 Task: Select and add the product "Cauliflower Green Curry Bowl" to cart from the store "Catering by Summer Shop (Healthy Thai Bowls)".
Action: Mouse pressed left at (50, 76)
Screenshot: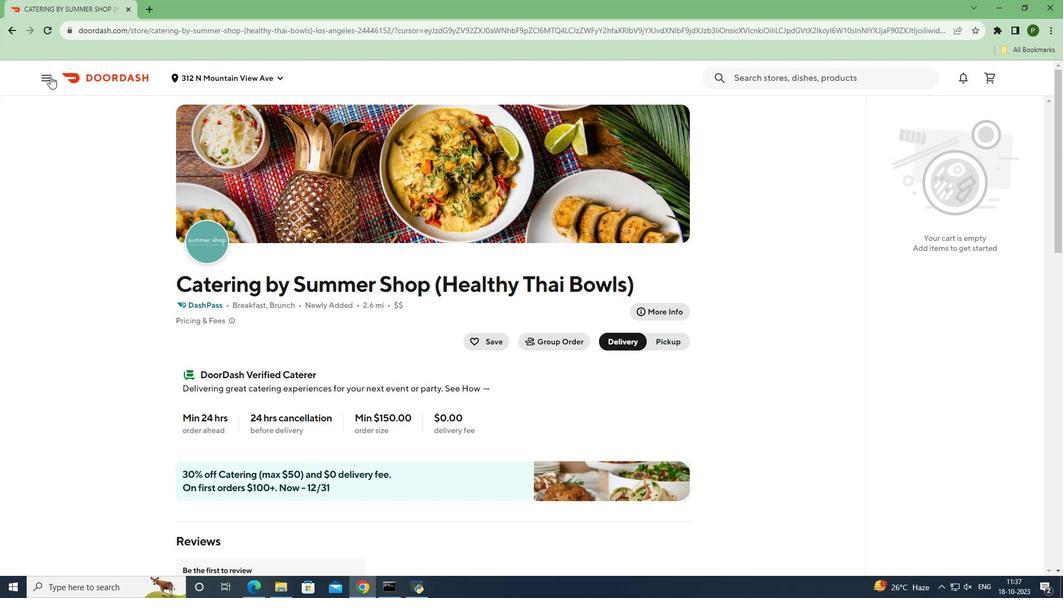 
Action: Mouse moved to (63, 157)
Screenshot: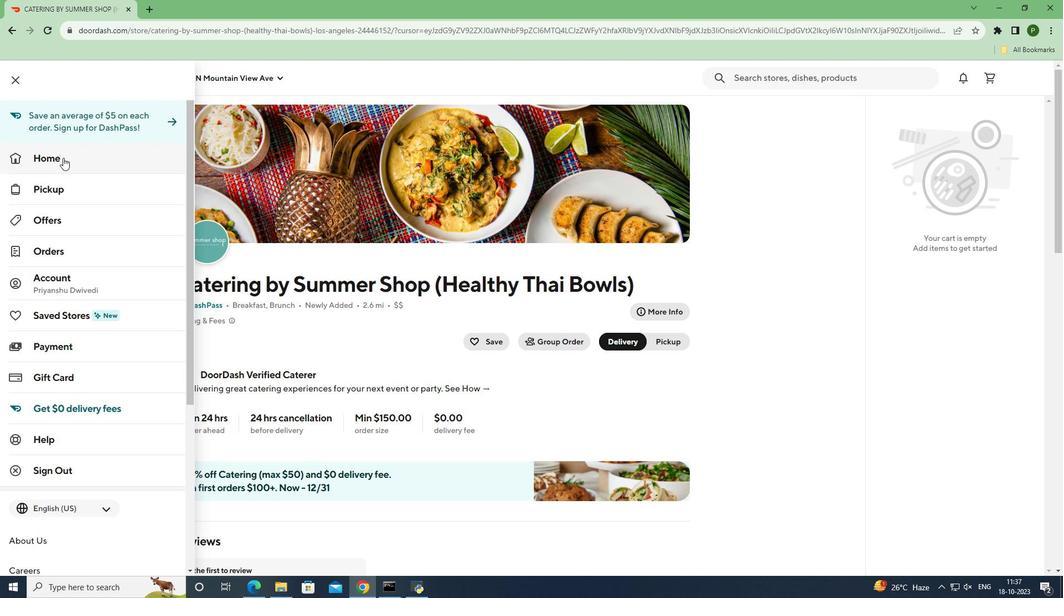 
Action: Mouse pressed left at (63, 157)
Screenshot: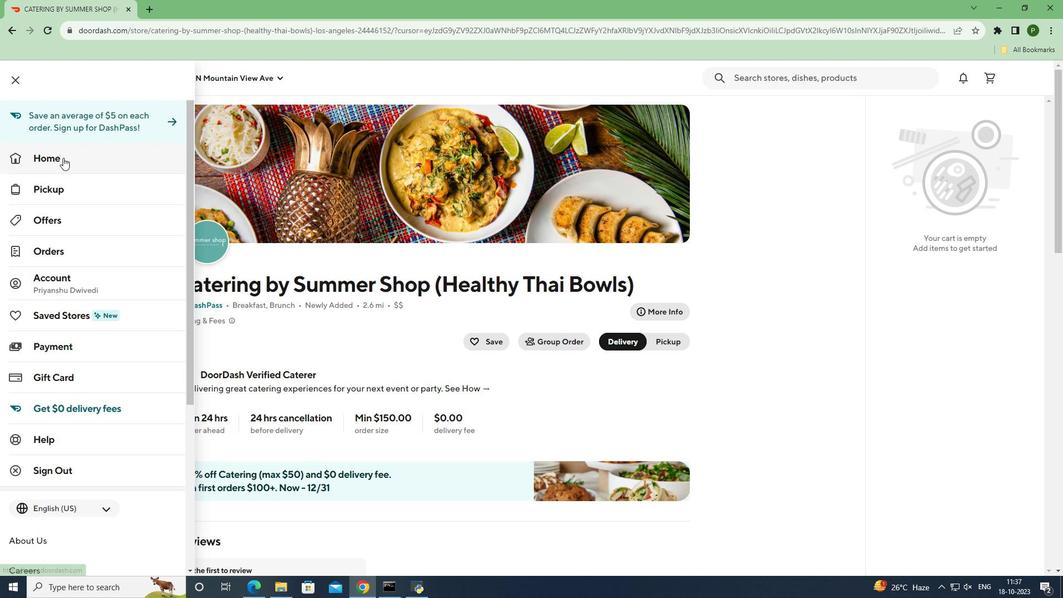 
Action: Mouse moved to (853, 122)
Screenshot: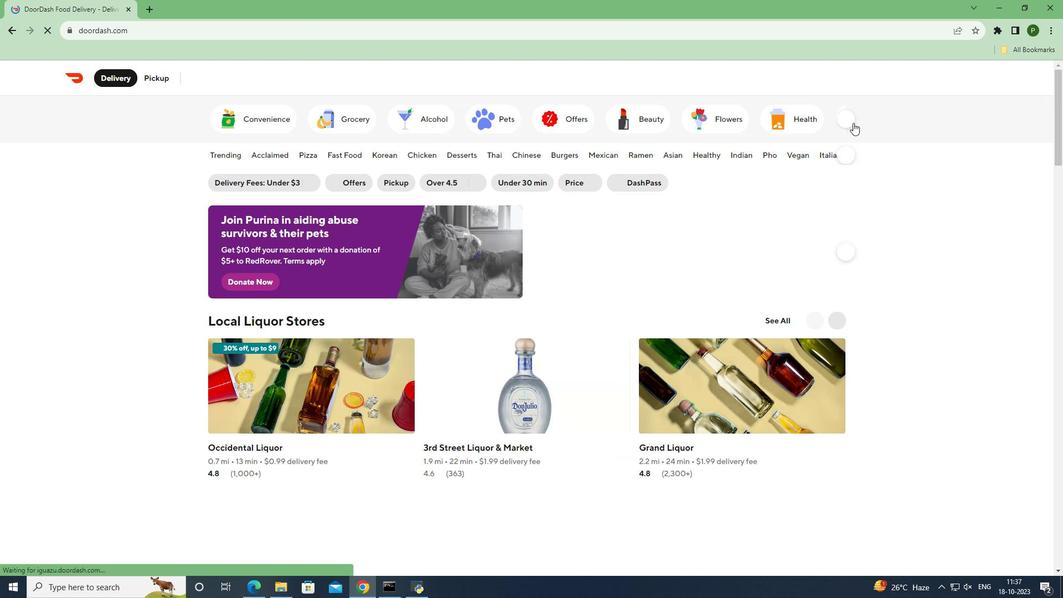 
Action: Mouse pressed left at (853, 122)
Screenshot: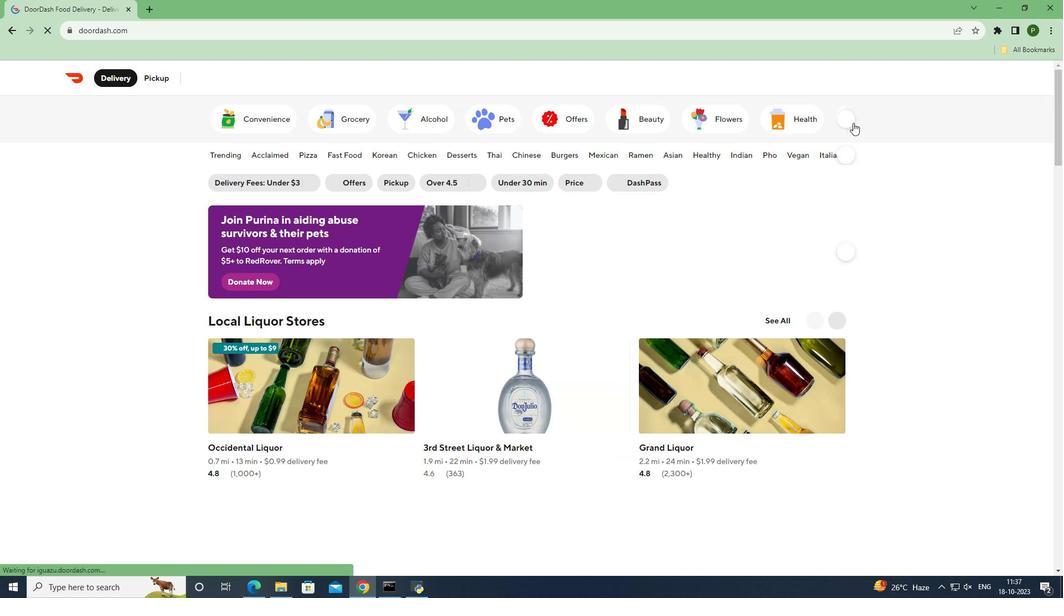 
Action: Mouse moved to (237, 116)
Screenshot: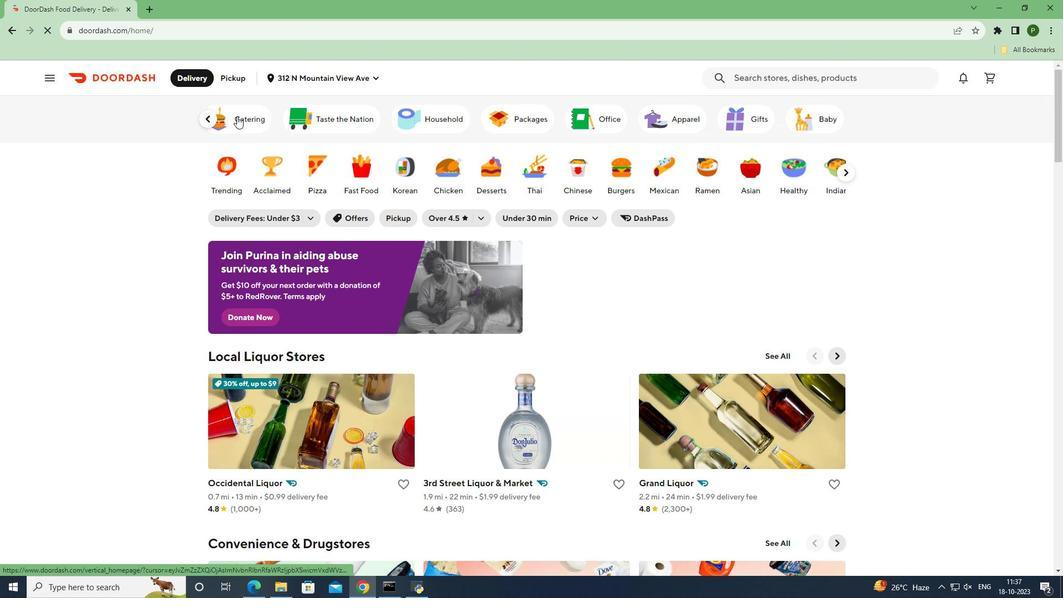 
Action: Mouse pressed left at (237, 116)
Screenshot: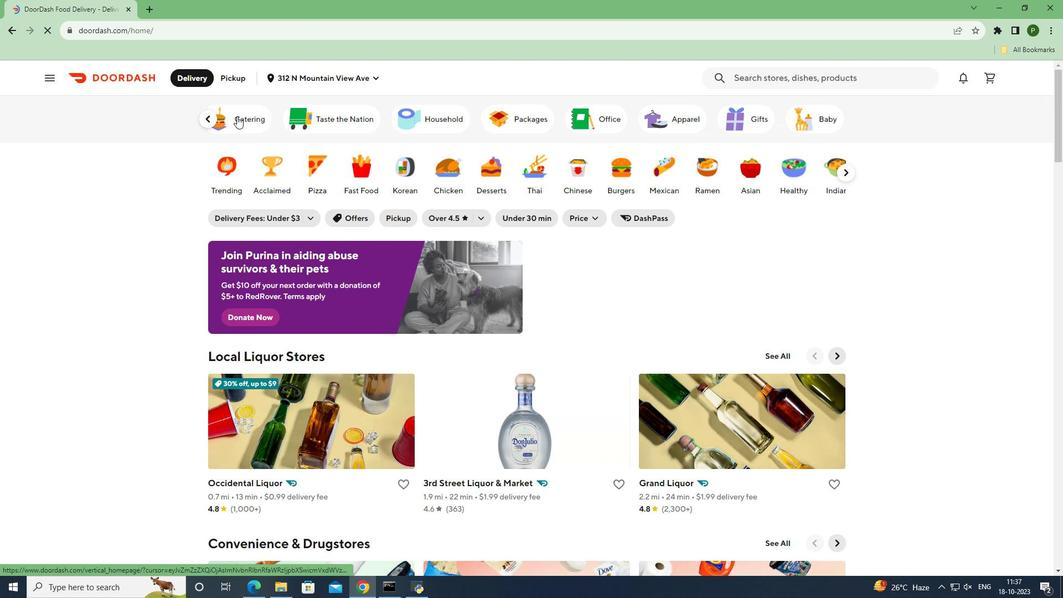 
Action: Mouse moved to (299, 303)
Screenshot: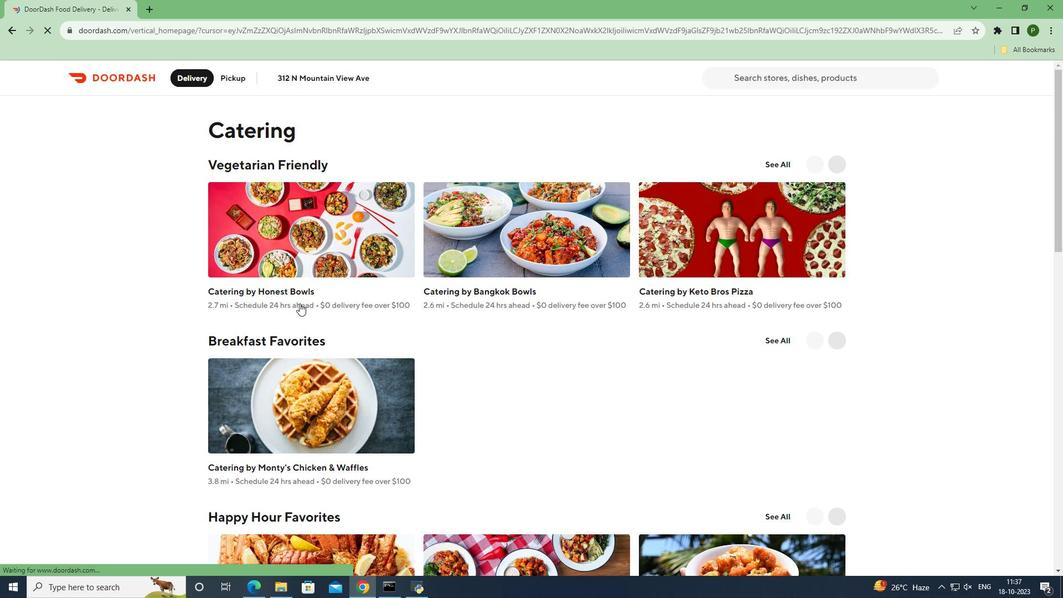 
Action: Mouse scrolled (299, 302) with delta (0, 0)
Screenshot: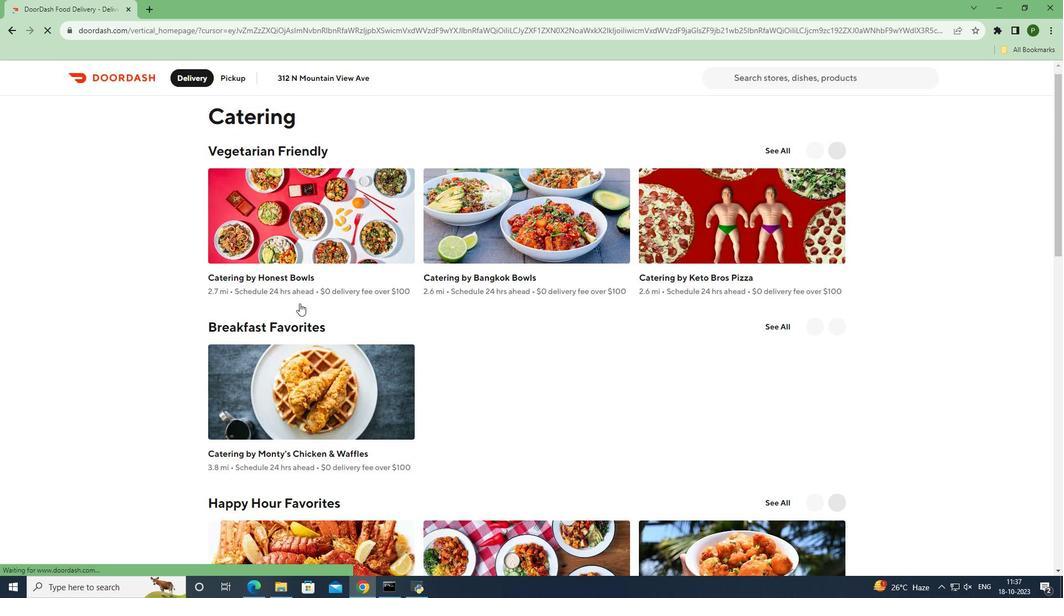 
Action: Mouse scrolled (299, 302) with delta (0, 0)
Screenshot: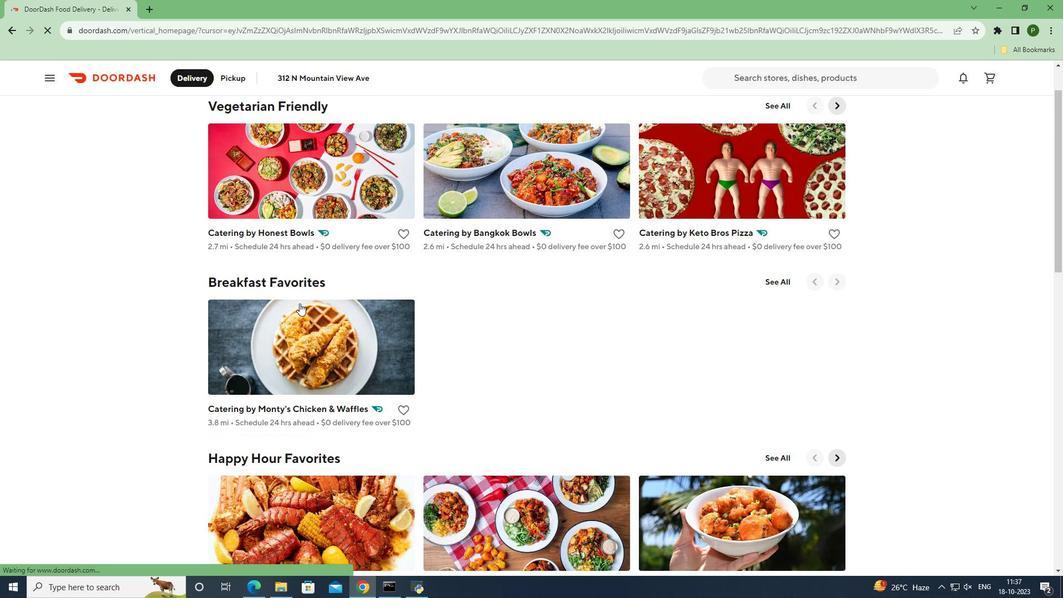 
Action: Mouse scrolled (299, 302) with delta (0, 0)
Screenshot: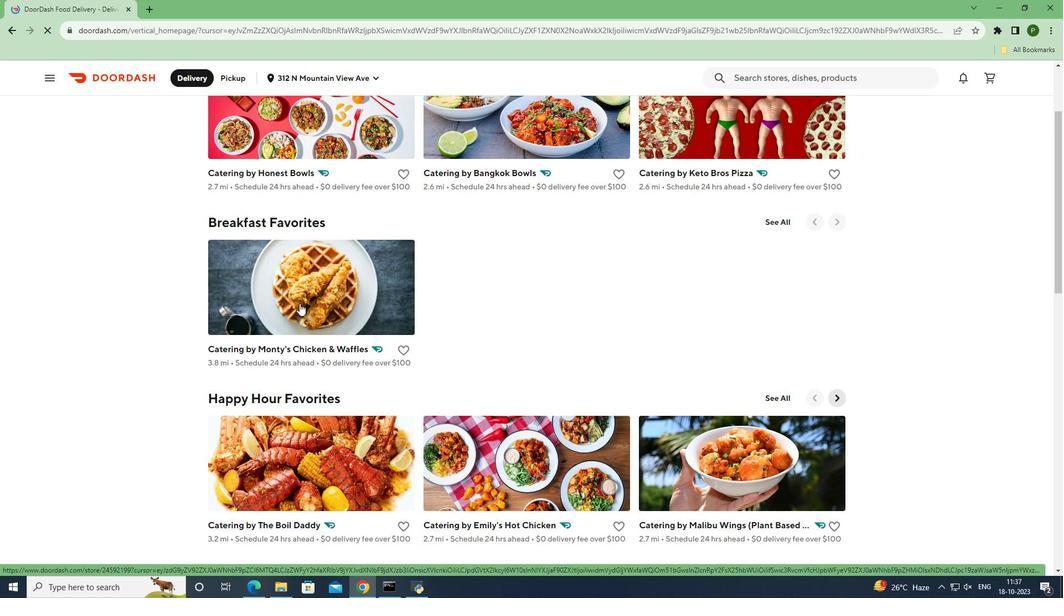 
Action: Mouse scrolled (299, 302) with delta (0, 0)
Screenshot: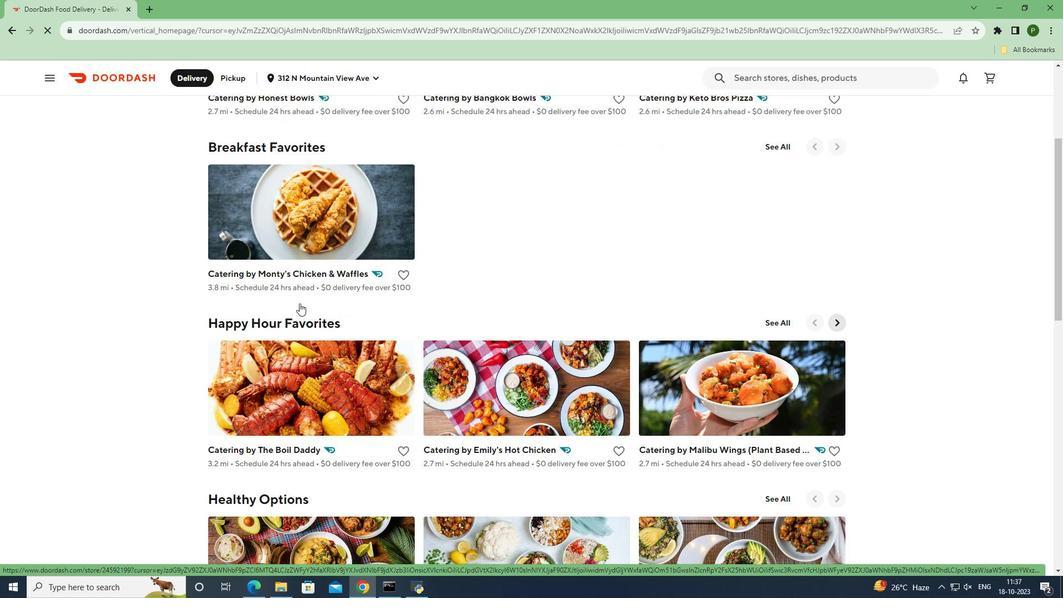 
Action: Mouse scrolled (299, 302) with delta (0, 0)
Screenshot: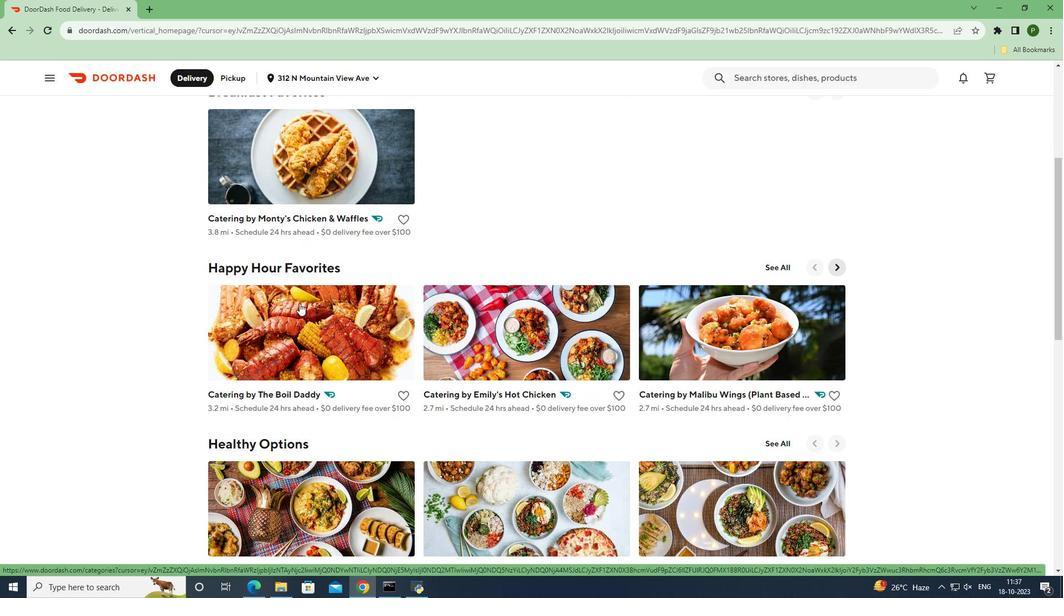 
Action: Mouse scrolled (299, 302) with delta (0, 0)
Screenshot: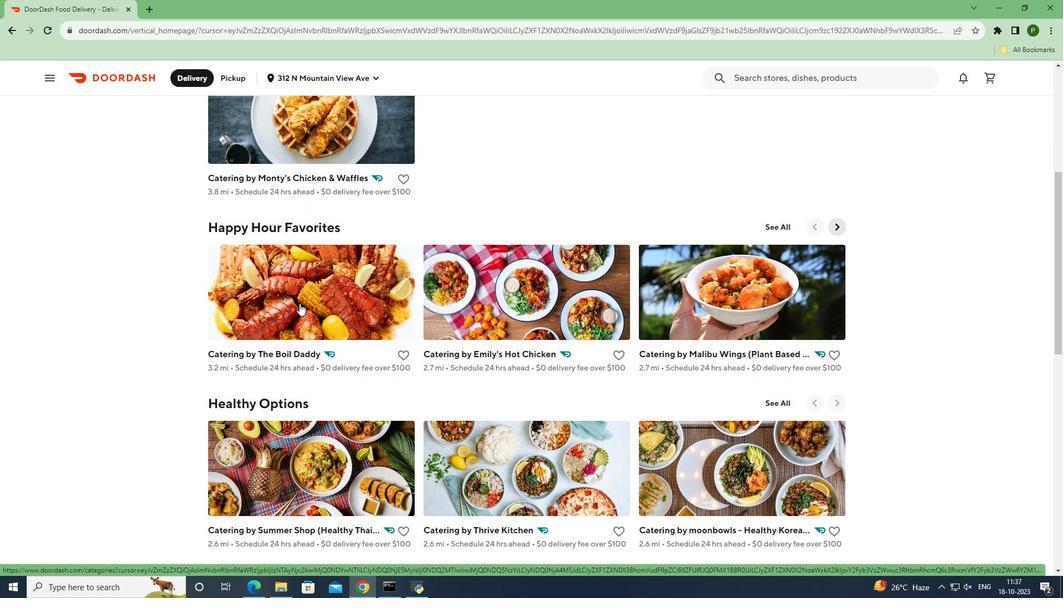 
Action: Mouse scrolled (299, 302) with delta (0, 0)
Screenshot: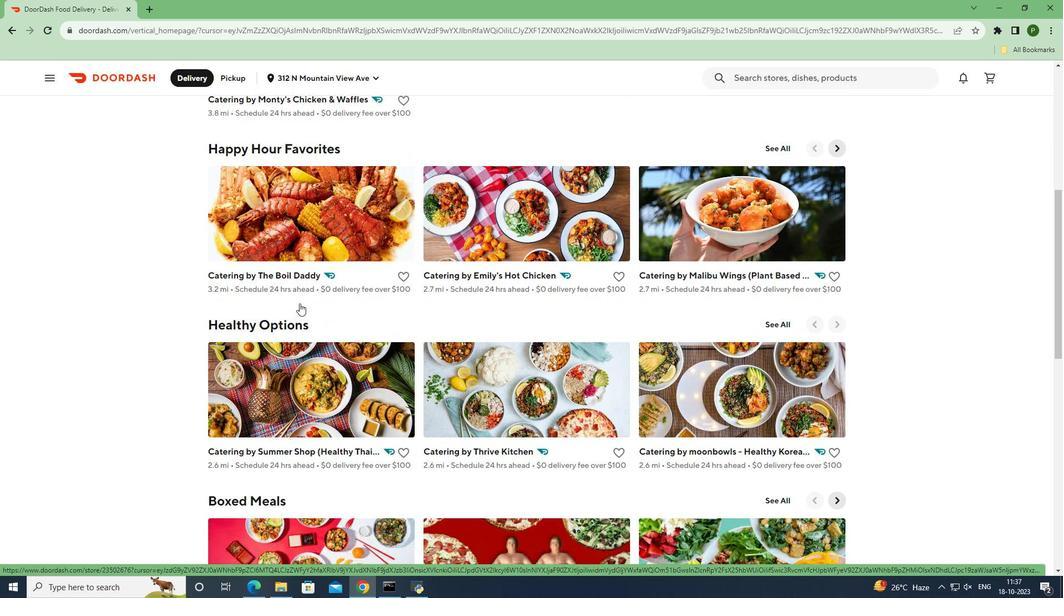
Action: Mouse moved to (294, 344)
Screenshot: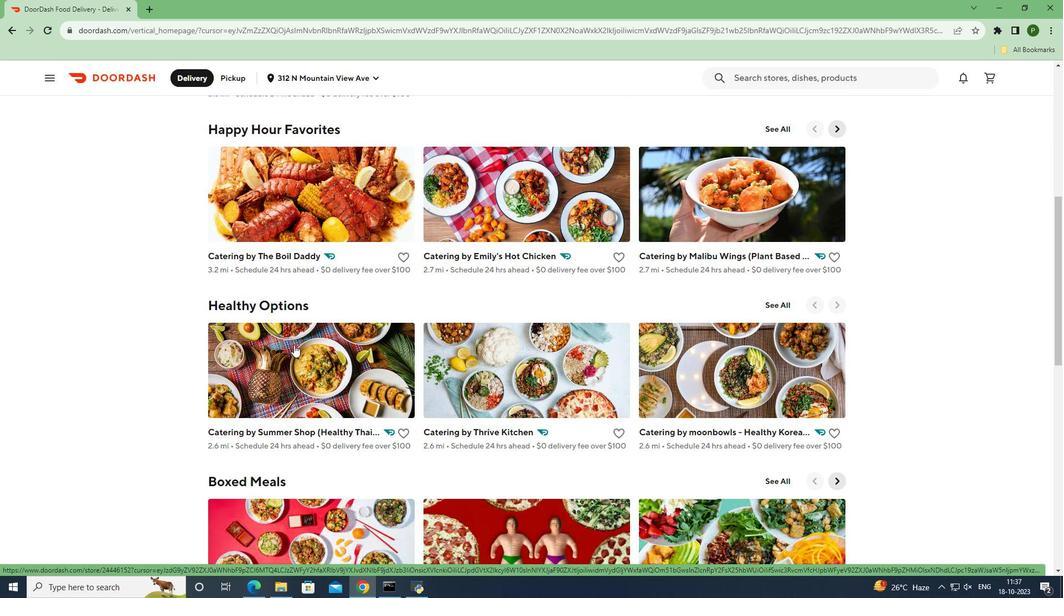 
Action: Mouse pressed left at (294, 344)
Screenshot: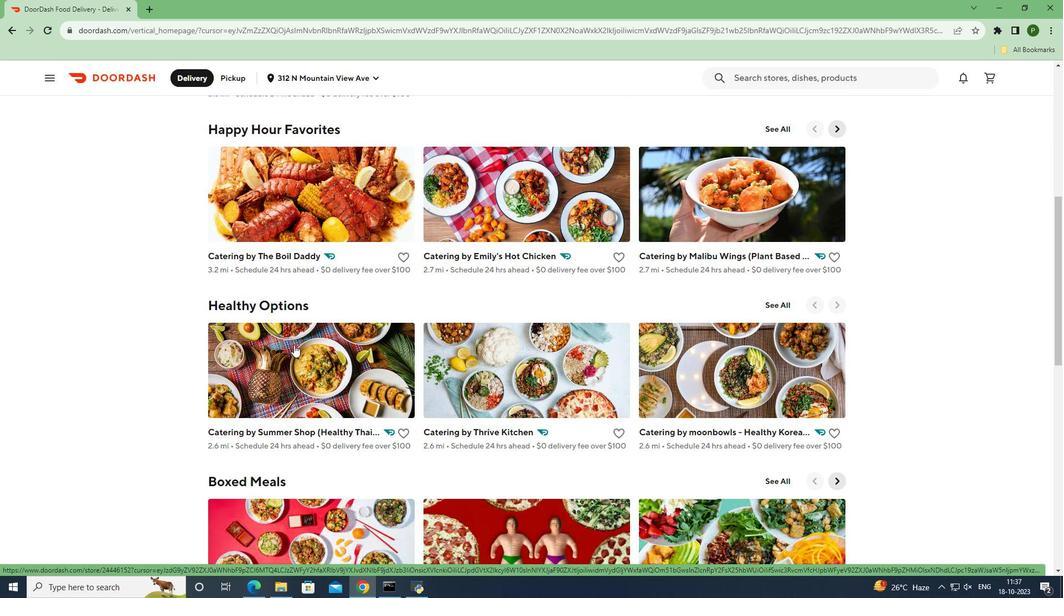 
Action: Mouse moved to (414, 336)
Screenshot: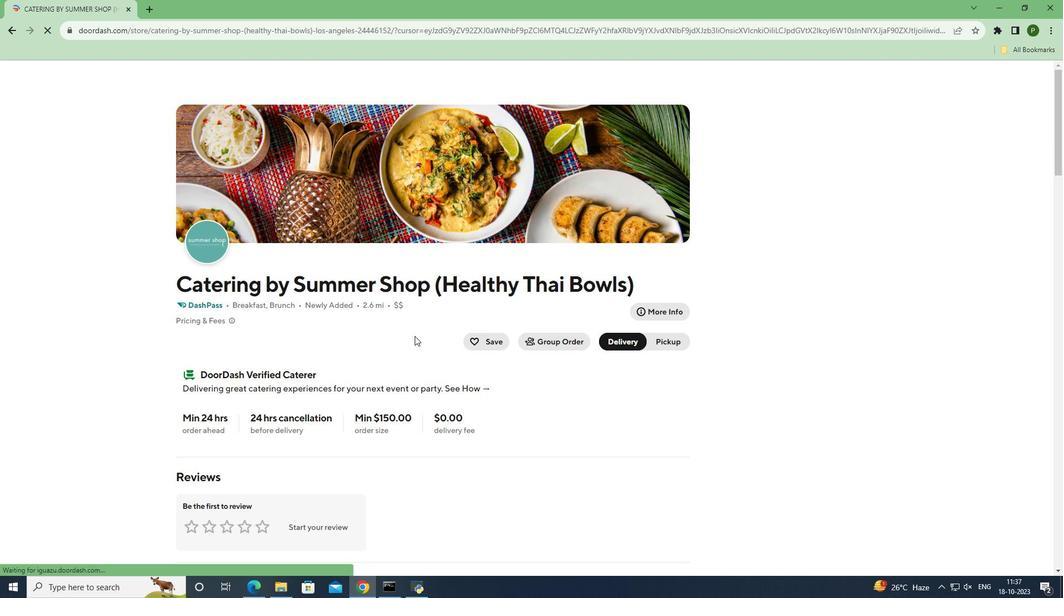 
Action: Mouse scrolled (414, 335) with delta (0, 0)
Screenshot: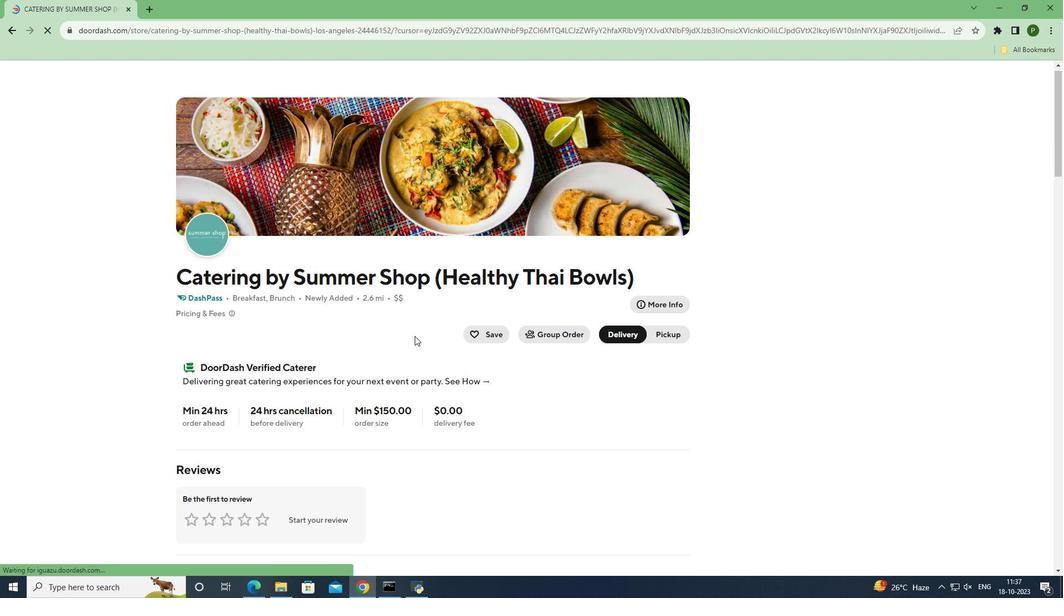 
Action: Mouse scrolled (414, 335) with delta (0, 0)
Screenshot: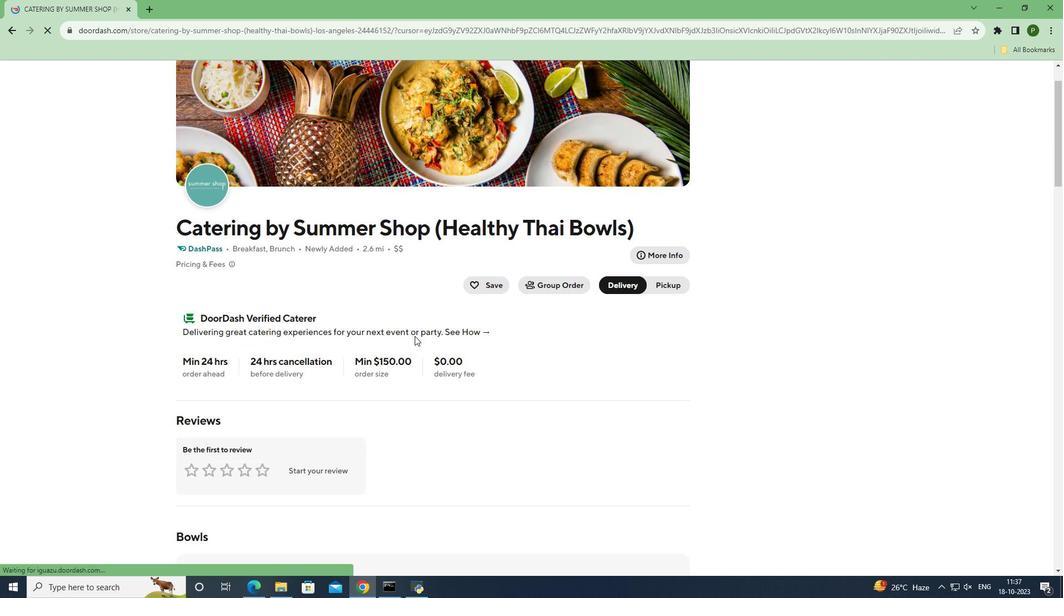 
Action: Mouse scrolled (414, 335) with delta (0, 0)
Screenshot: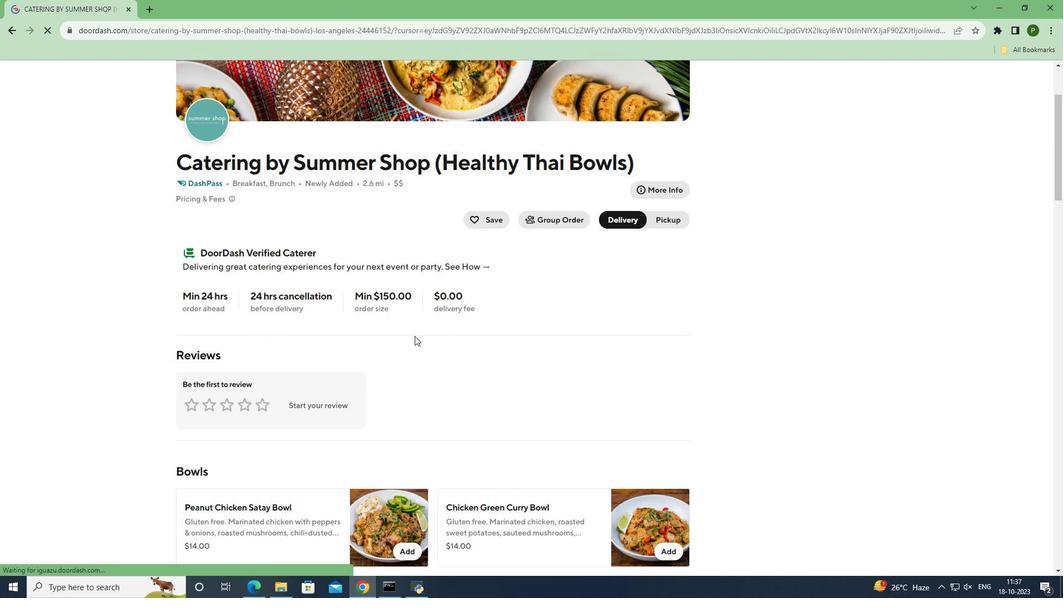 
Action: Mouse scrolled (414, 335) with delta (0, 0)
Screenshot: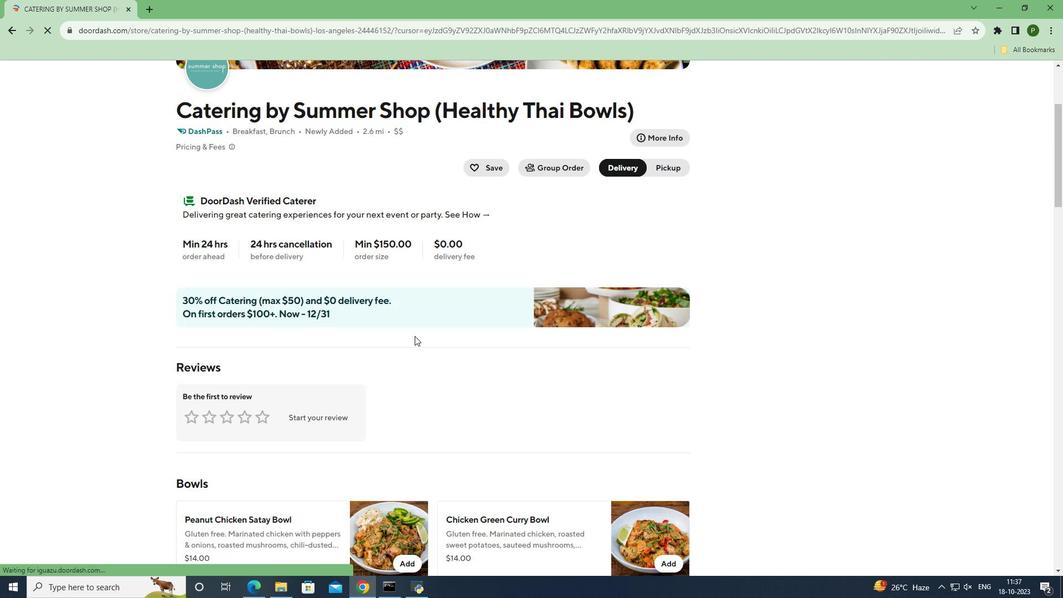 
Action: Mouse moved to (487, 368)
Screenshot: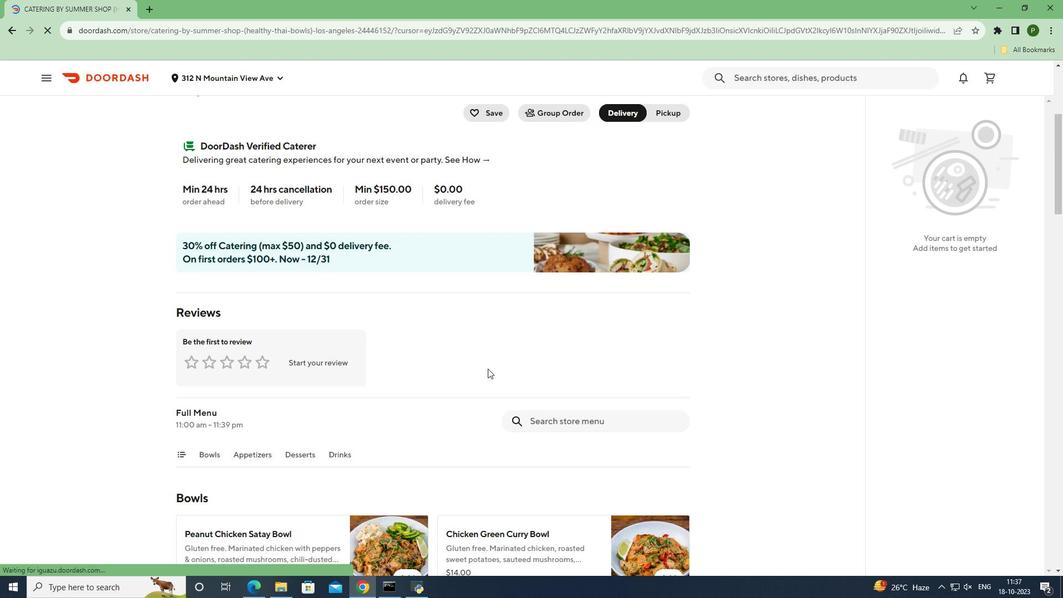 
Action: Mouse scrolled (487, 368) with delta (0, 0)
Screenshot: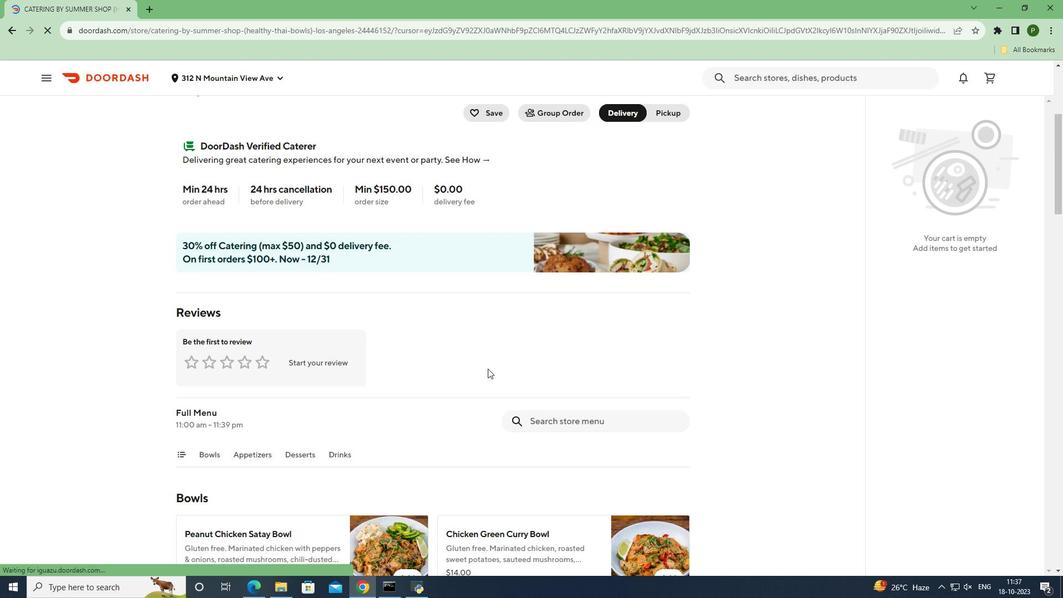 
Action: Mouse scrolled (487, 368) with delta (0, 0)
Screenshot: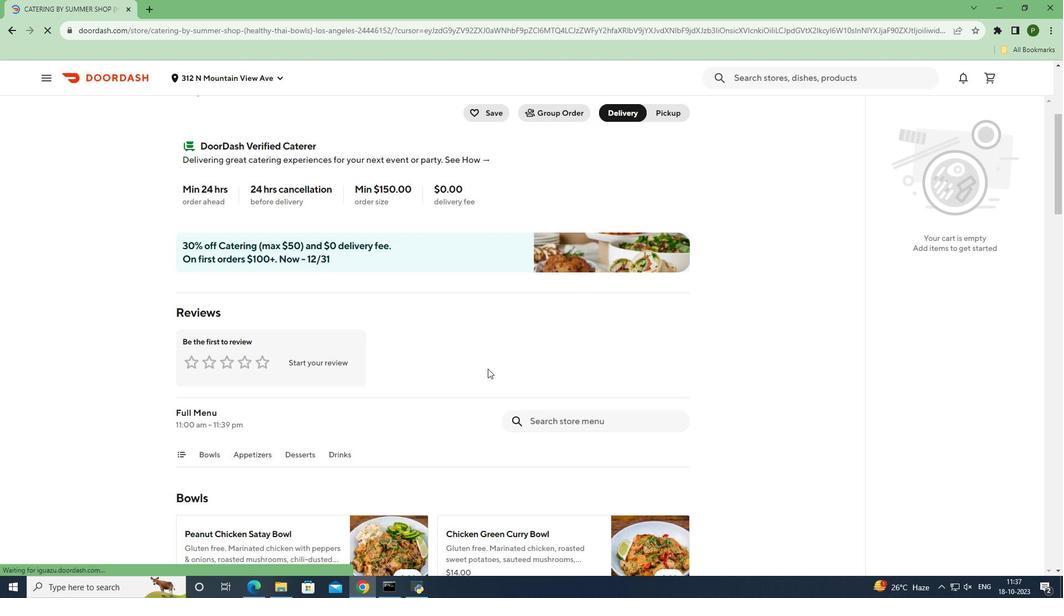 
Action: Mouse moved to (531, 318)
Screenshot: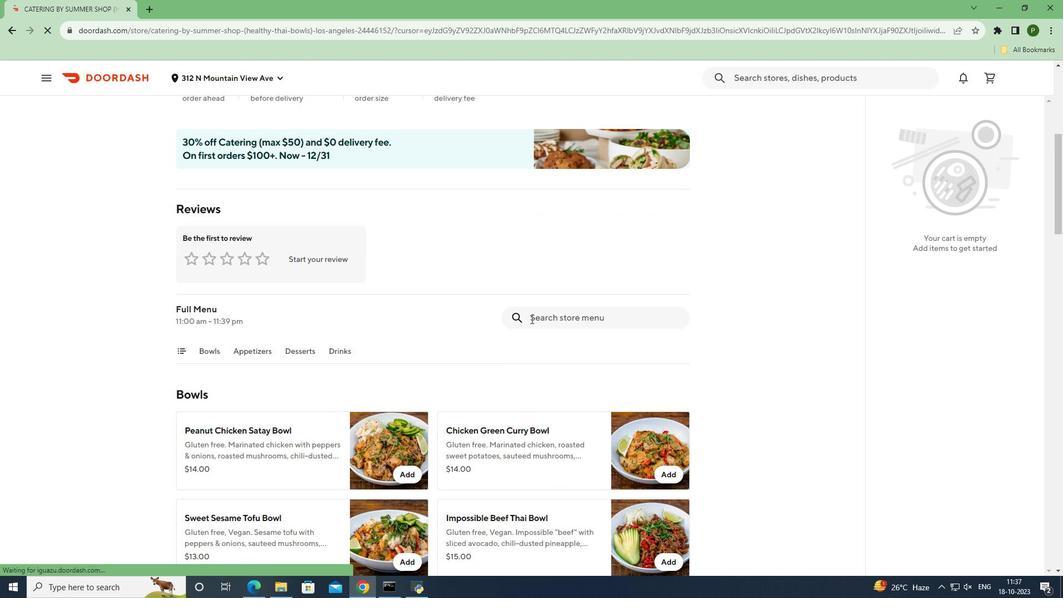 
Action: Mouse pressed left at (531, 318)
Screenshot: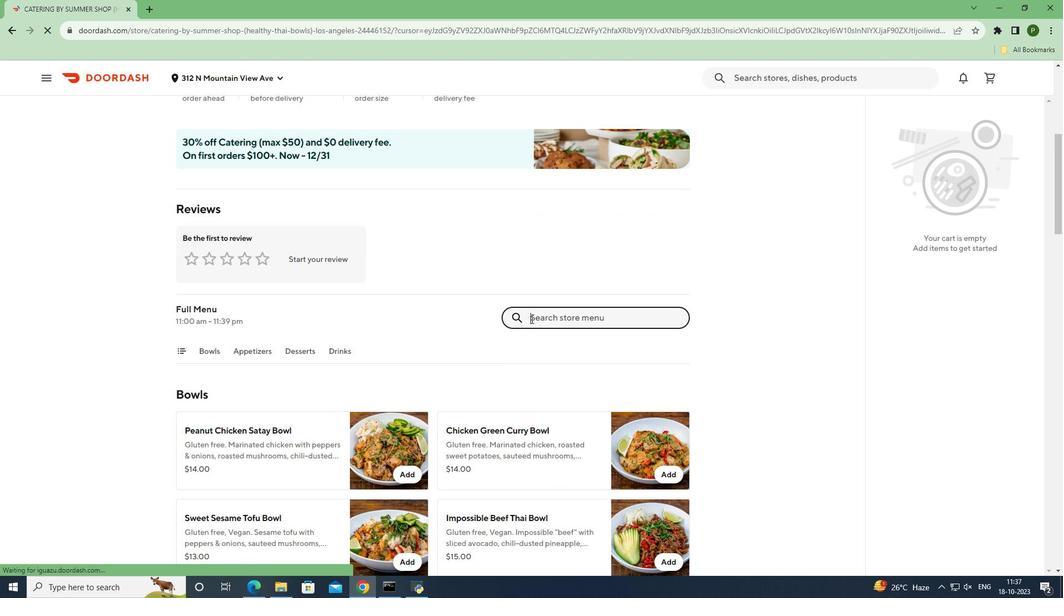 
Action: Key pressed <Key.caps_lock>C<Key.caps_lock>auliflower<Key.space><Key.caps_lock>G<Key.caps_lock>reen<Key.space><Key.caps_lock>C<Key.caps_lock>urry<Key.space><Key.caps_lock>B<Key.caps_lock>owl<Key.enter>
Screenshot: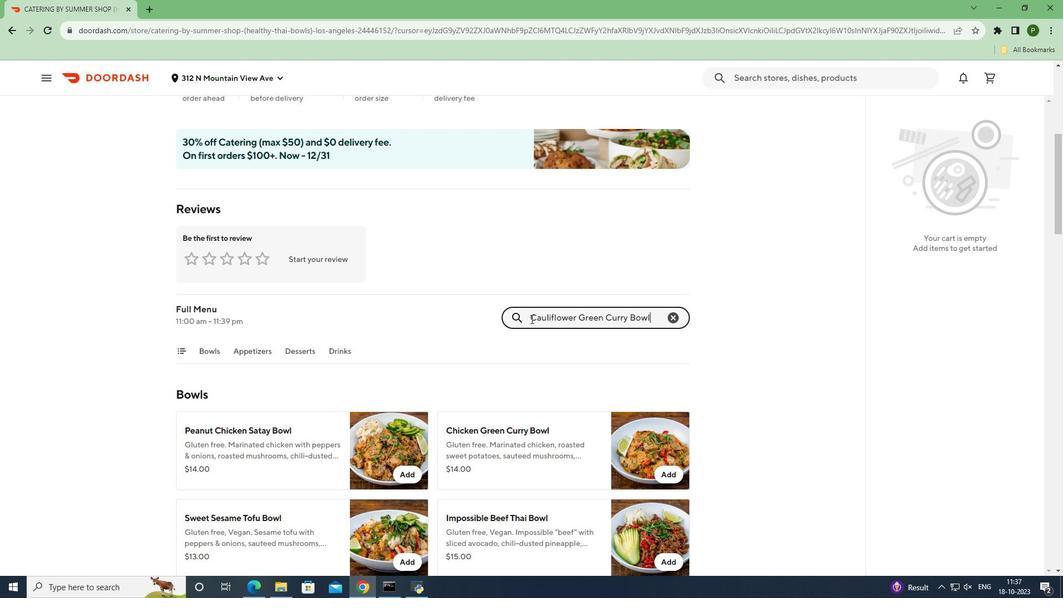 
Action: Mouse moved to (400, 305)
Screenshot: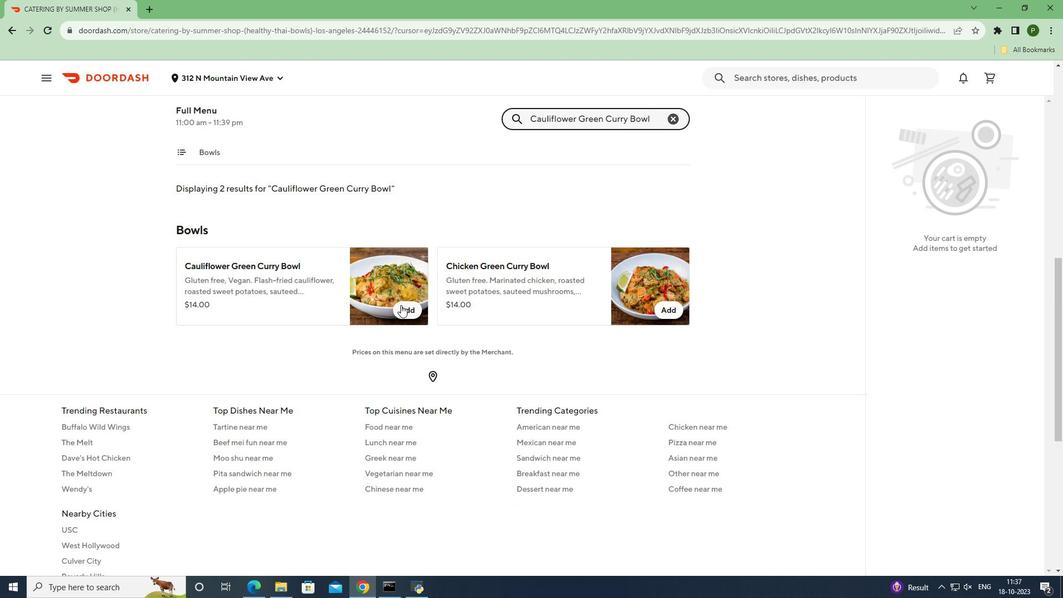 
Action: Mouse pressed left at (400, 305)
Screenshot: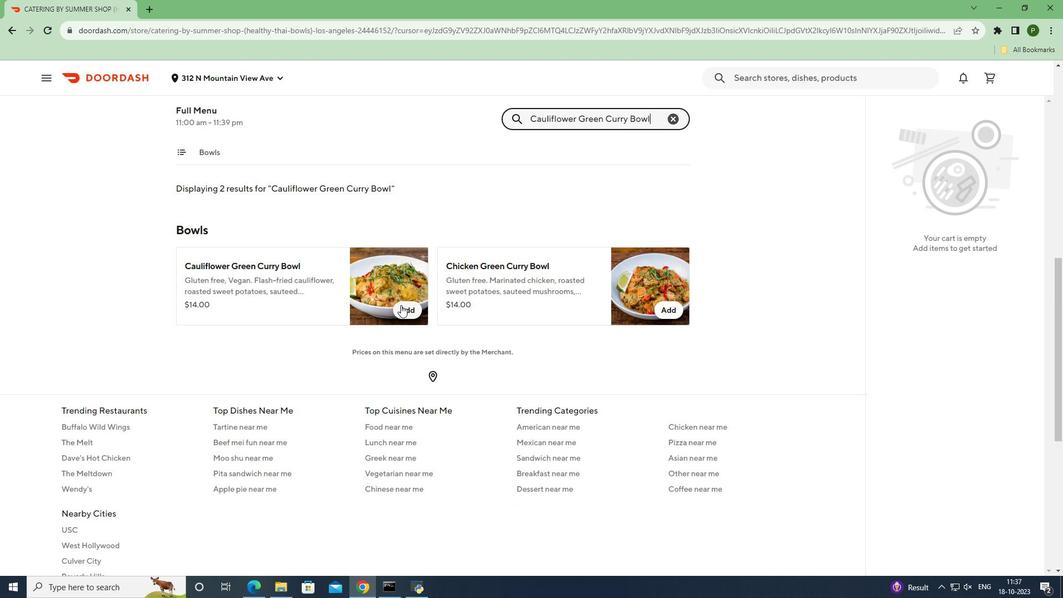 
Action: Mouse moved to (465, 390)
Screenshot: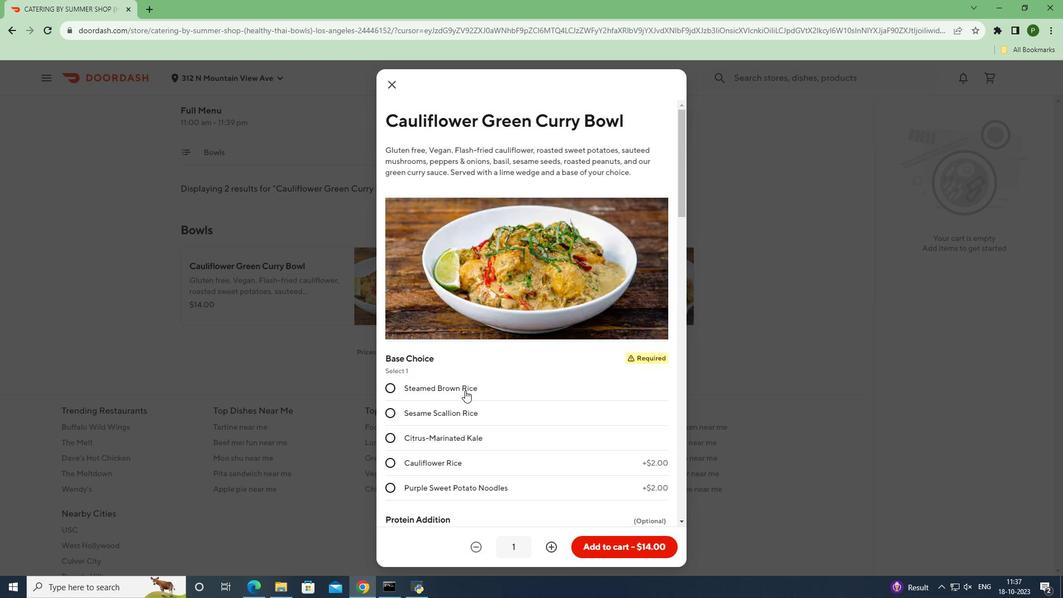 
Action: Mouse pressed left at (465, 390)
Screenshot: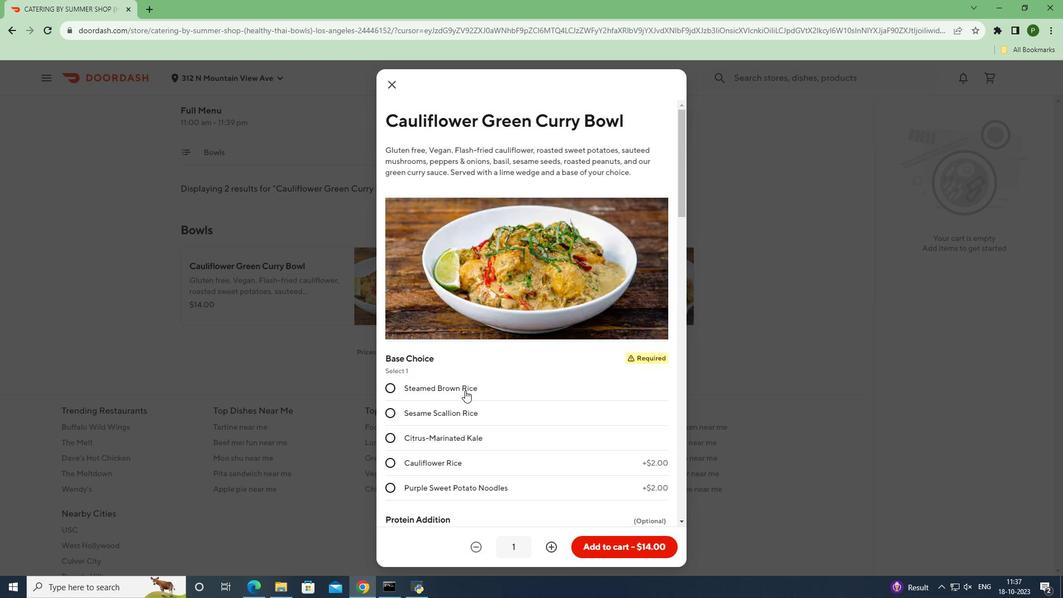 
Action: Mouse scrolled (465, 389) with delta (0, 0)
Screenshot: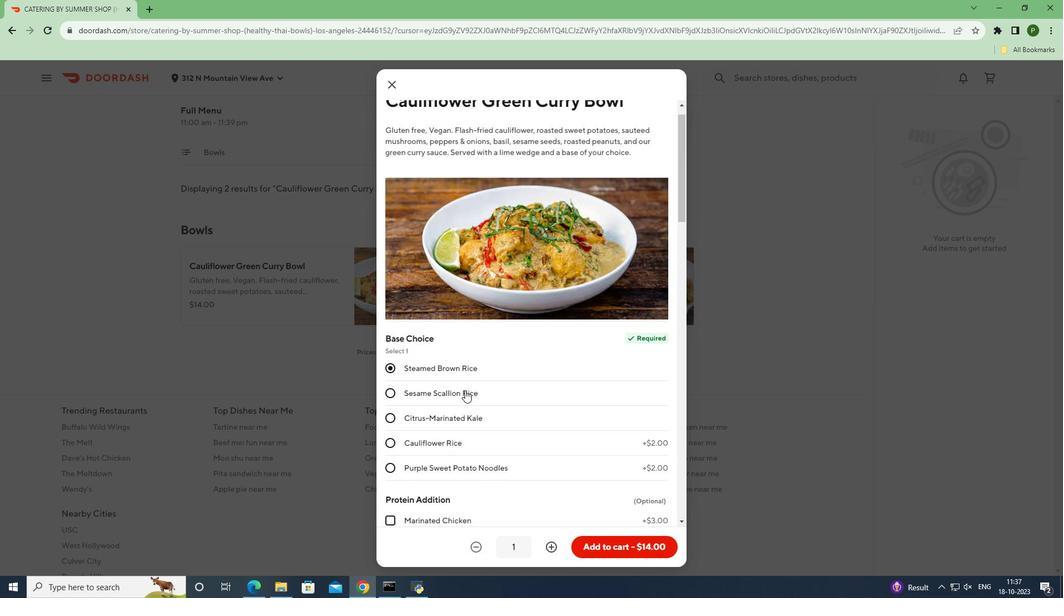 
Action: Mouse scrolled (465, 389) with delta (0, 0)
Screenshot: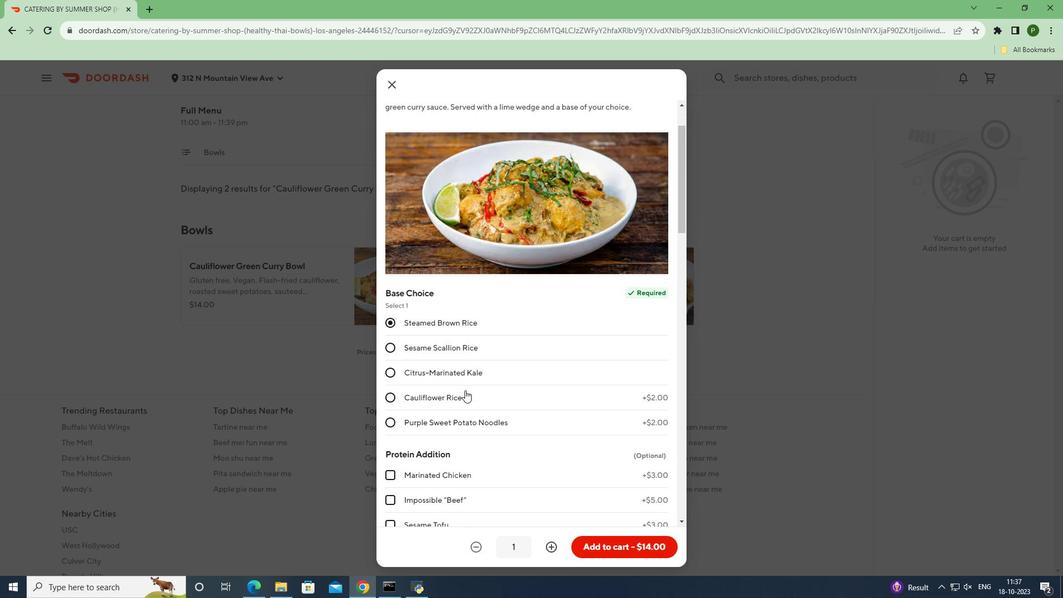 
Action: Mouse scrolled (465, 389) with delta (0, 0)
Screenshot: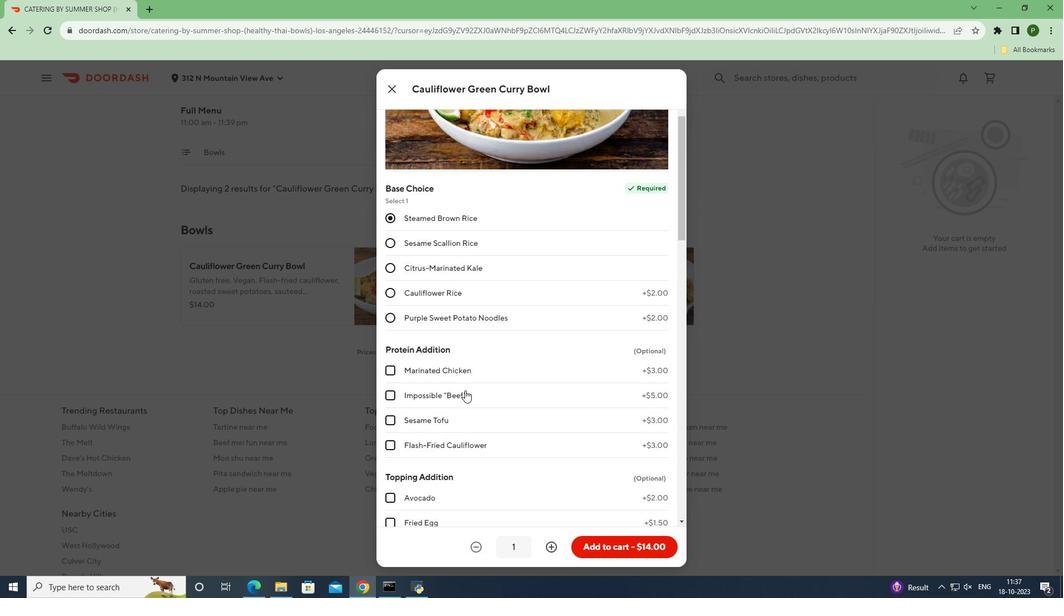 
Action: Mouse scrolled (465, 389) with delta (0, 0)
Screenshot: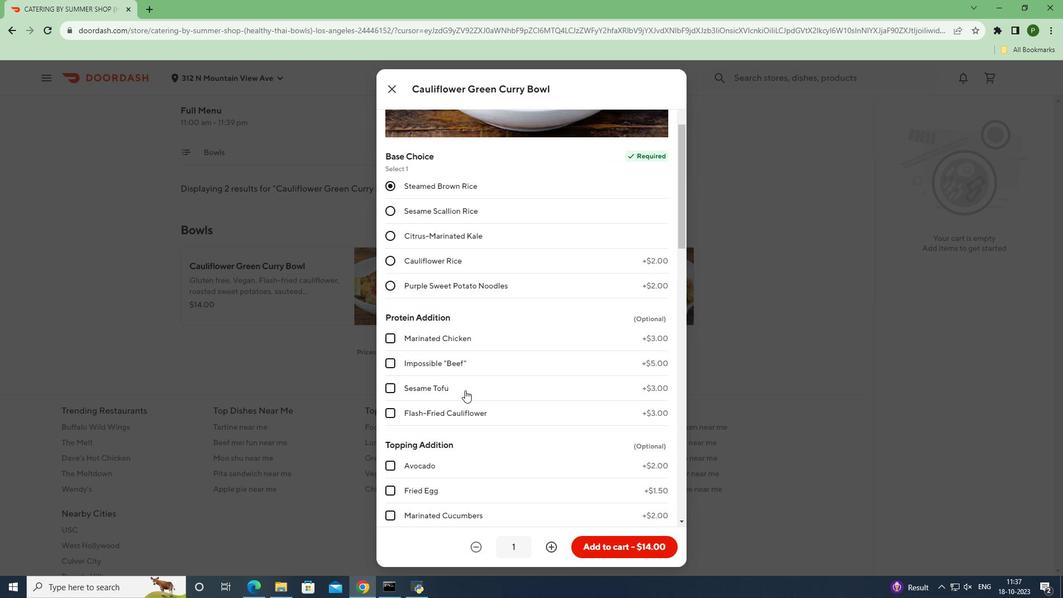 
Action: Mouse scrolled (465, 389) with delta (0, 0)
Screenshot: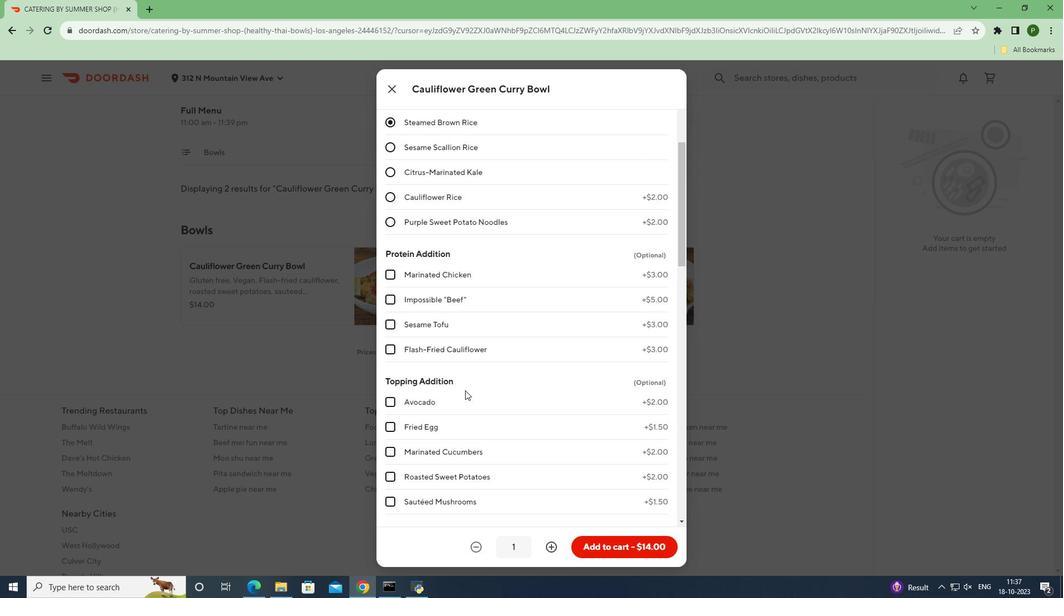 
Action: Mouse scrolled (465, 389) with delta (0, 0)
Screenshot: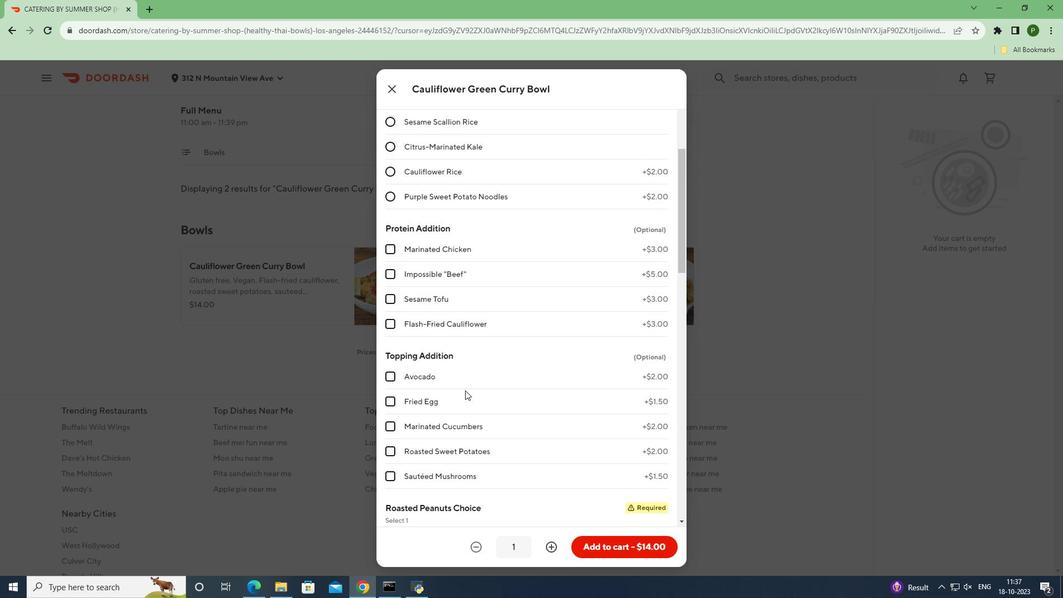 
Action: Mouse scrolled (465, 389) with delta (0, 0)
Screenshot: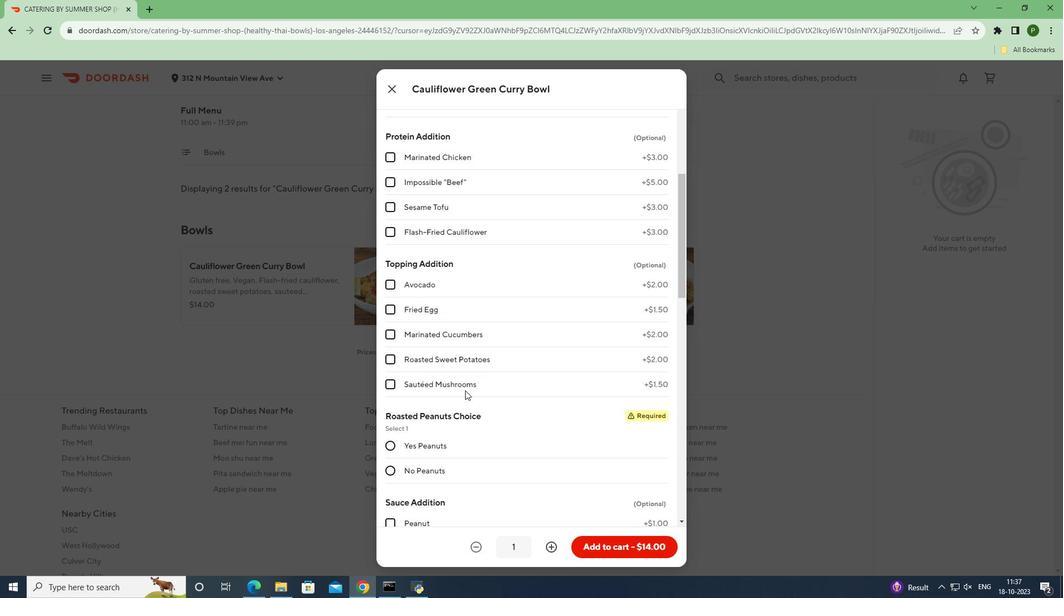 
Action: Mouse moved to (456, 409)
Screenshot: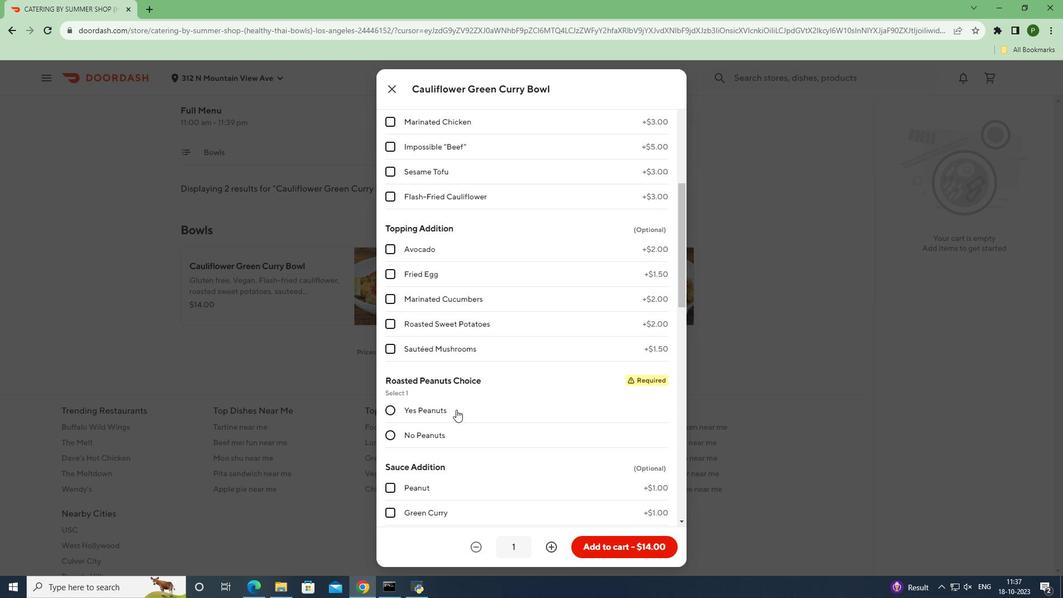 
Action: Mouse pressed left at (456, 409)
Screenshot: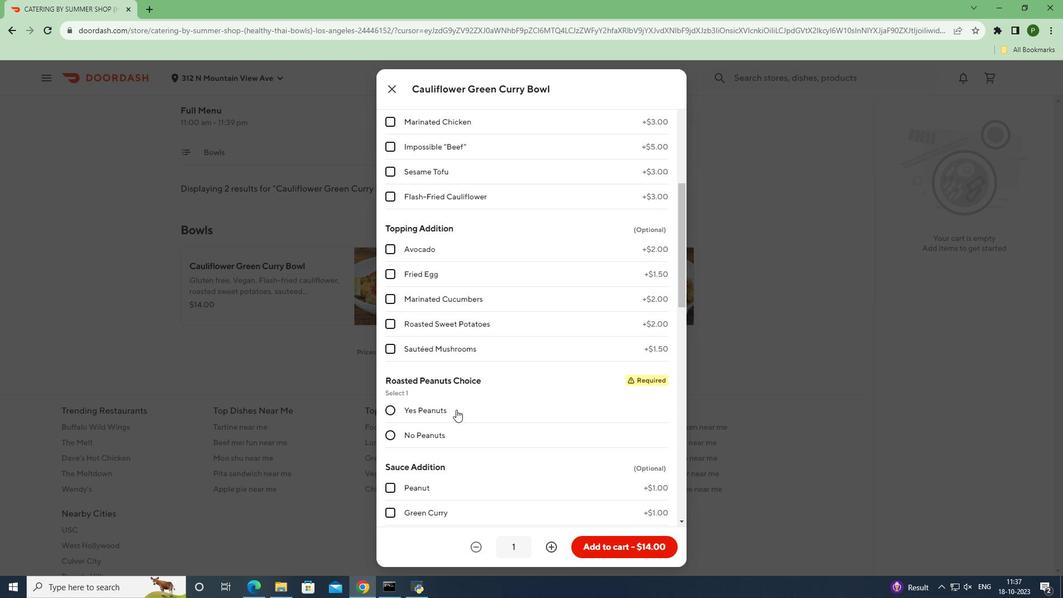 
Action: Mouse scrolled (456, 409) with delta (0, 0)
Screenshot: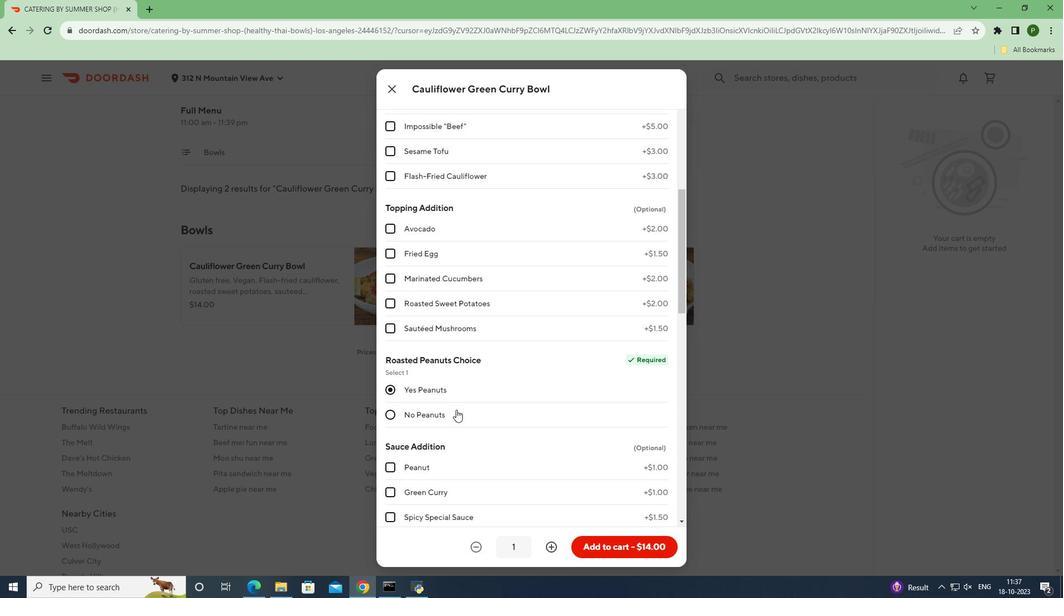 
Action: Mouse scrolled (456, 409) with delta (0, 0)
Screenshot: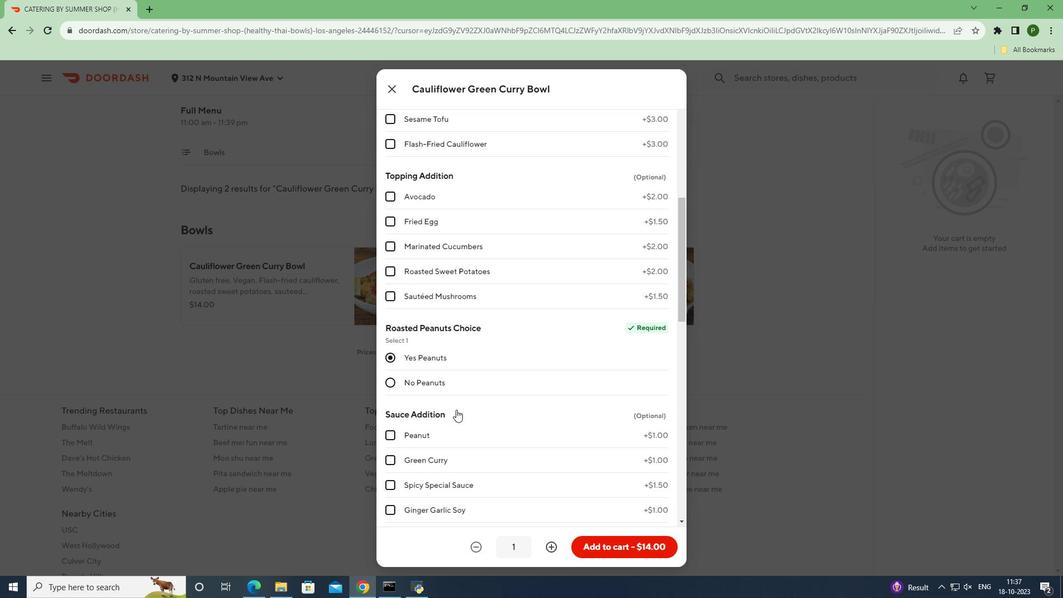 
Action: Mouse scrolled (456, 409) with delta (0, 0)
Screenshot: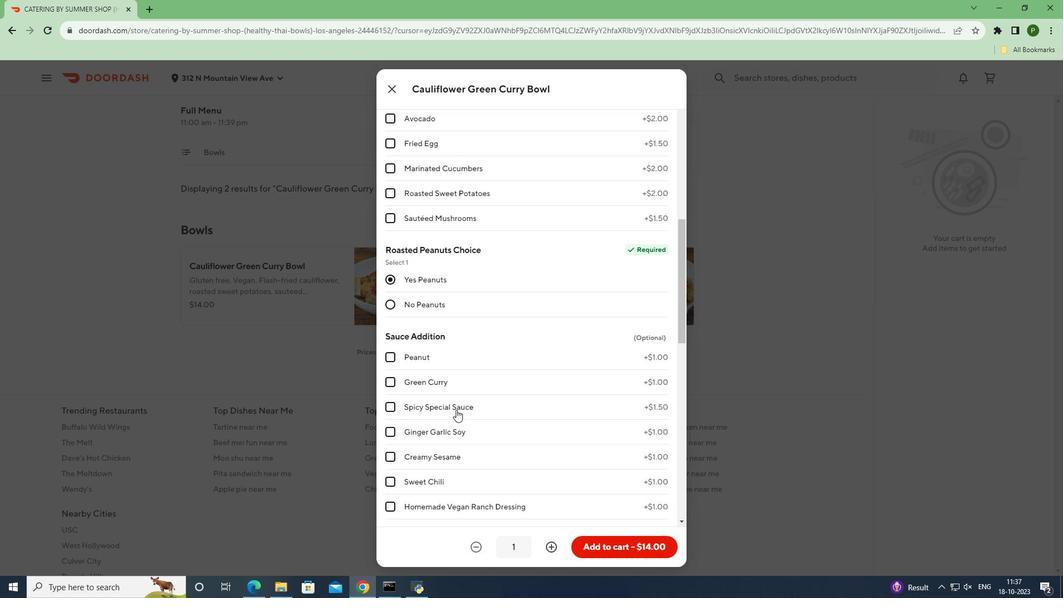 
Action: Mouse scrolled (456, 409) with delta (0, 0)
Screenshot: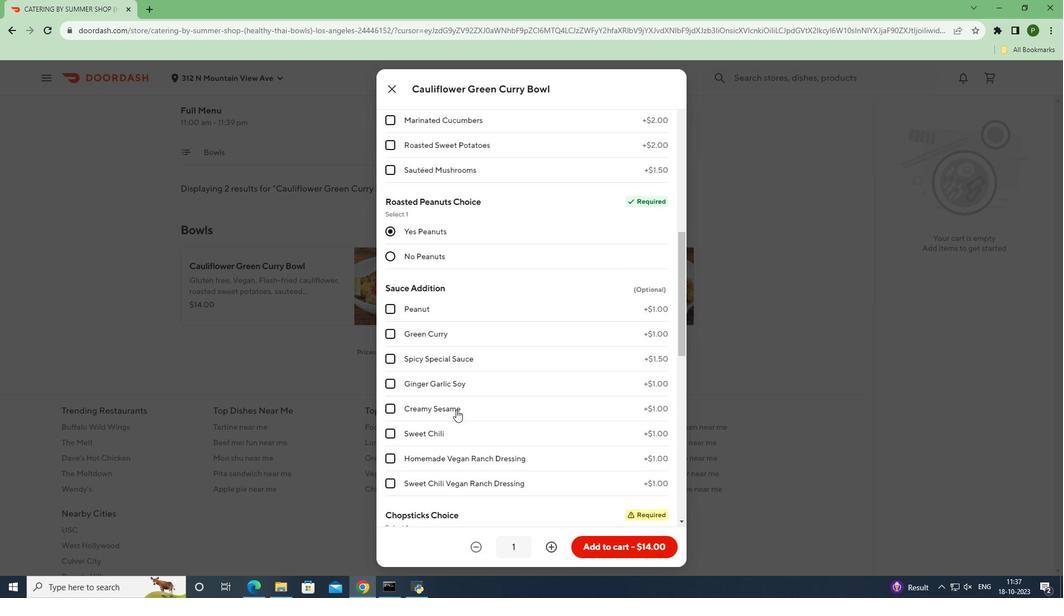 
Action: Mouse scrolled (456, 409) with delta (0, 0)
Screenshot: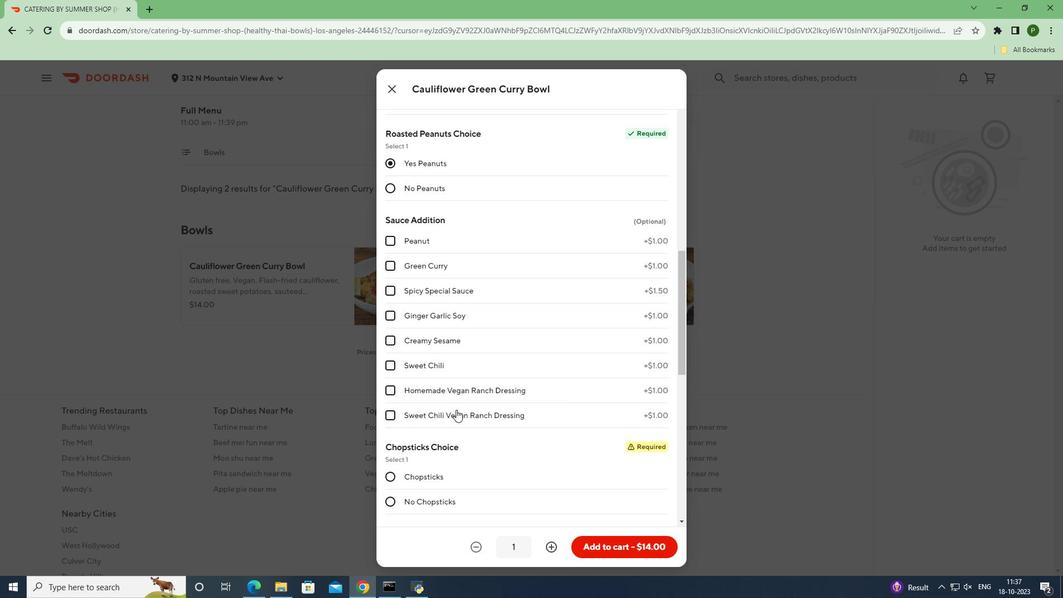 
Action: Mouse moved to (443, 452)
Screenshot: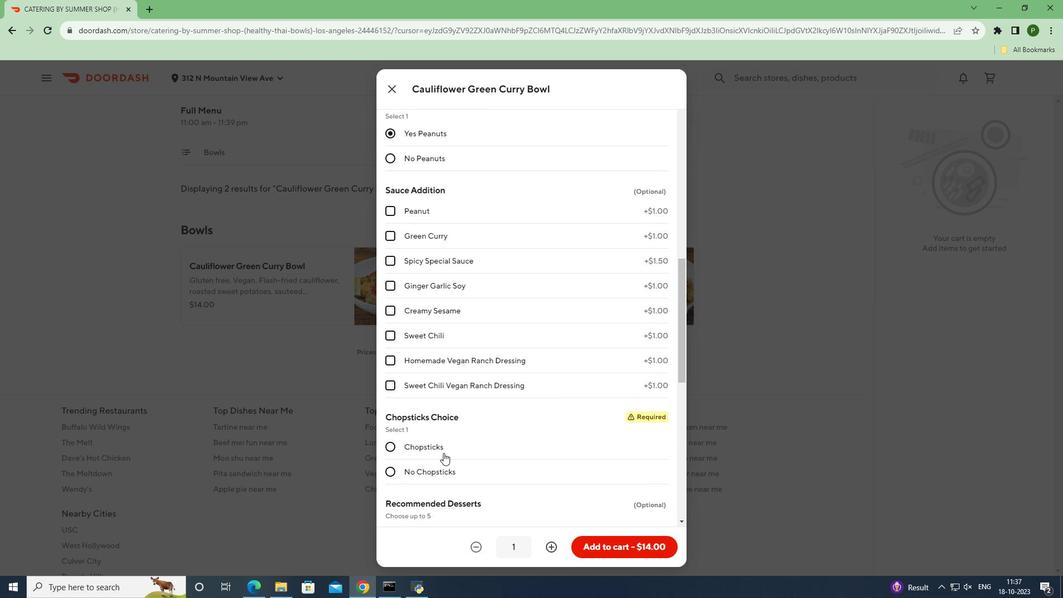 
Action: Mouse pressed left at (443, 452)
Screenshot: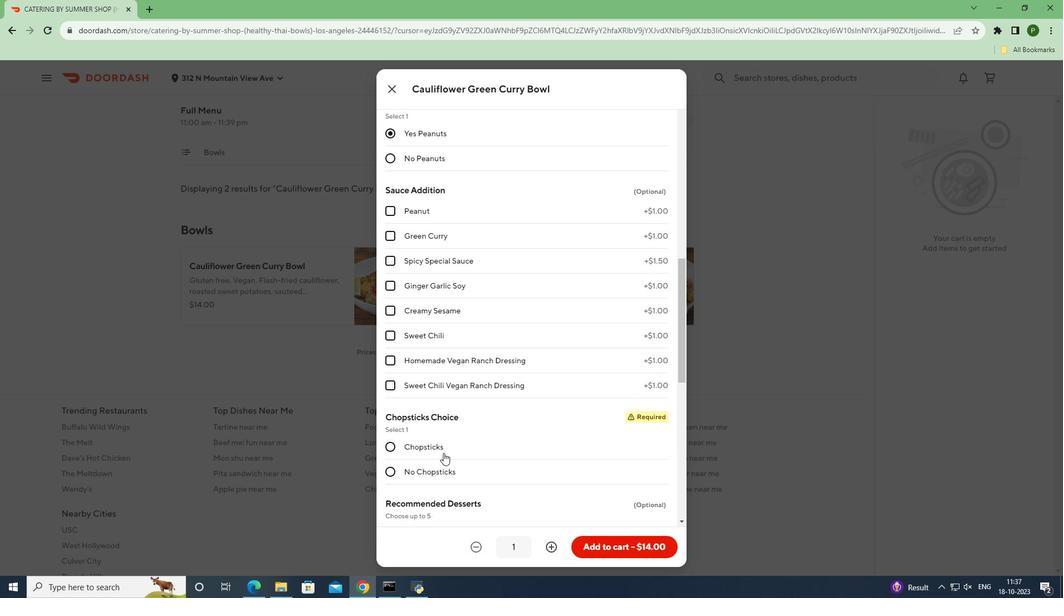 
Action: Mouse moved to (445, 451)
Screenshot: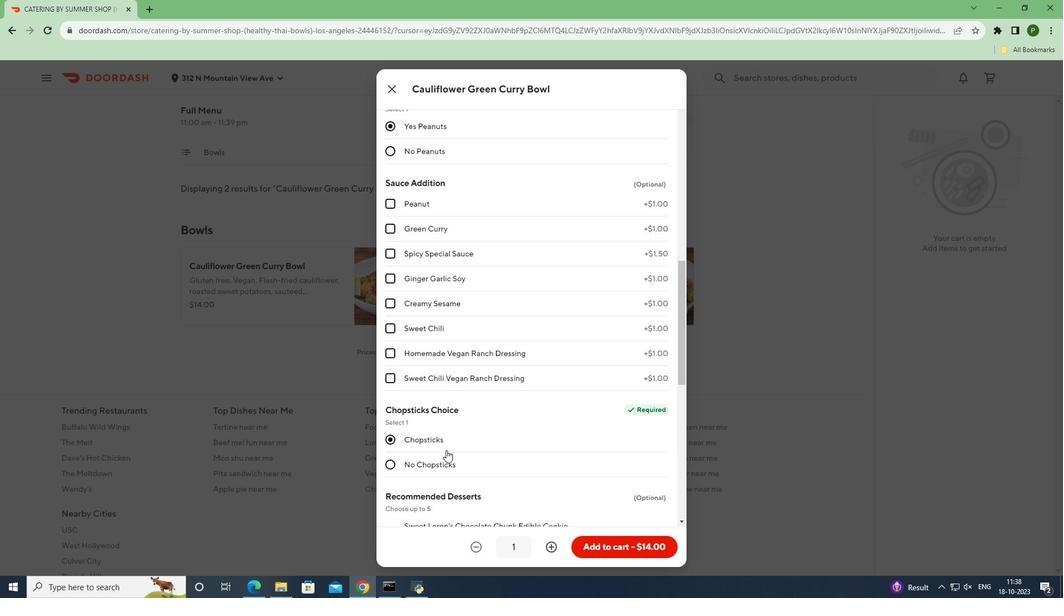 
Action: Mouse scrolled (445, 450) with delta (0, 0)
Screenshot: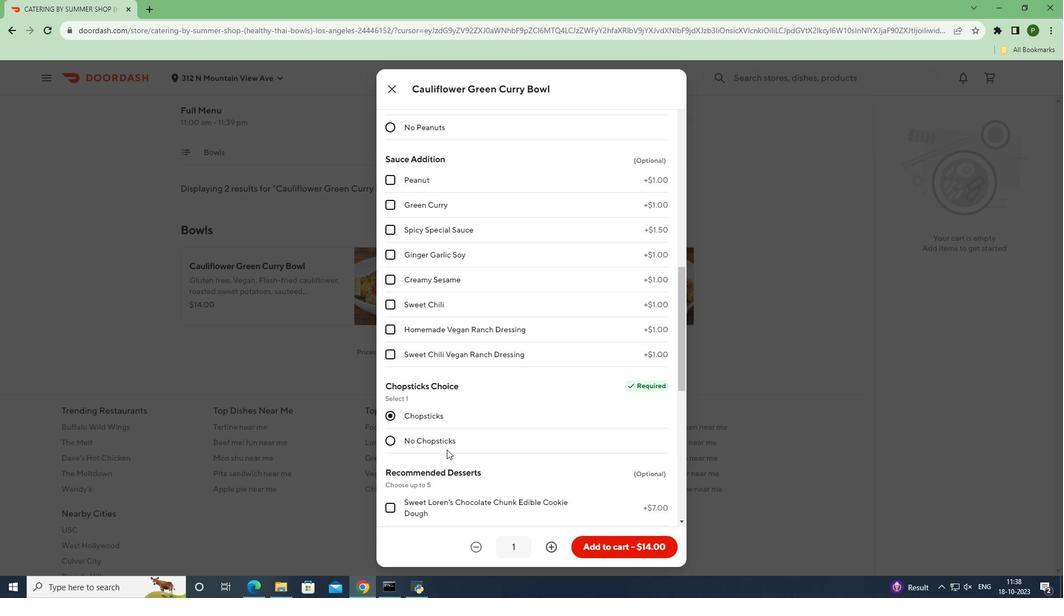 
Action: Mouse scrolled (445, 450) with delta (0, 0)
Screenshot: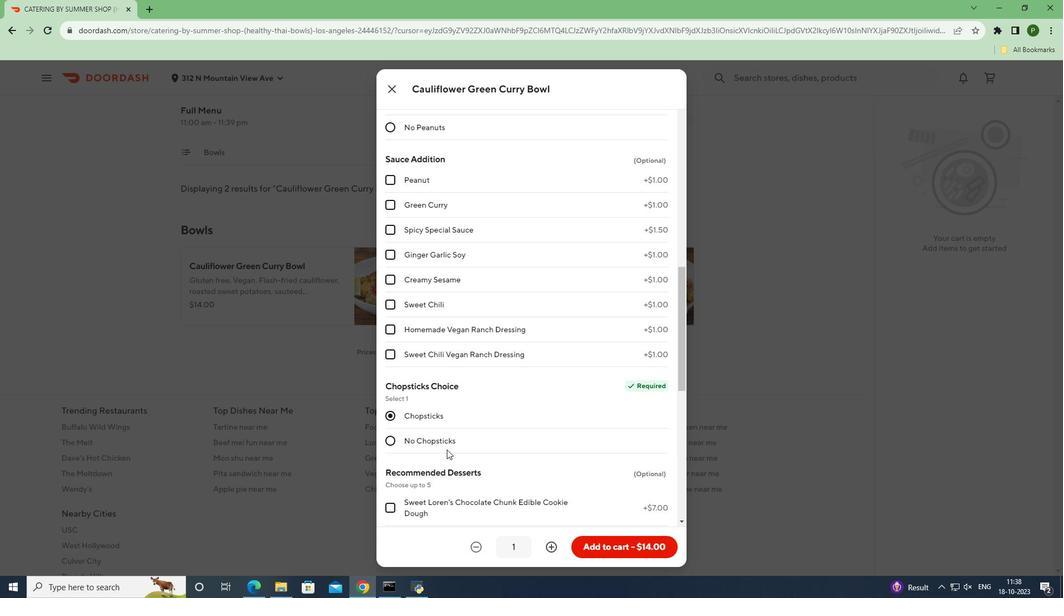 
Action: Mouse moved to (446, 449)
Screenshot: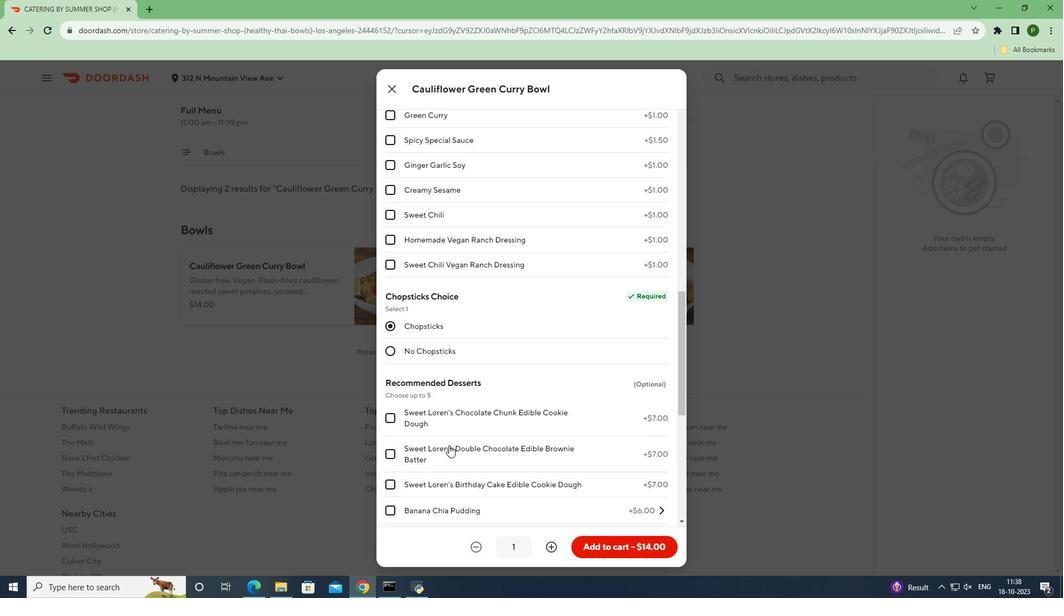 
Action: Mouse scrolled (446, 449) with delta (0, 0)
Screenshot: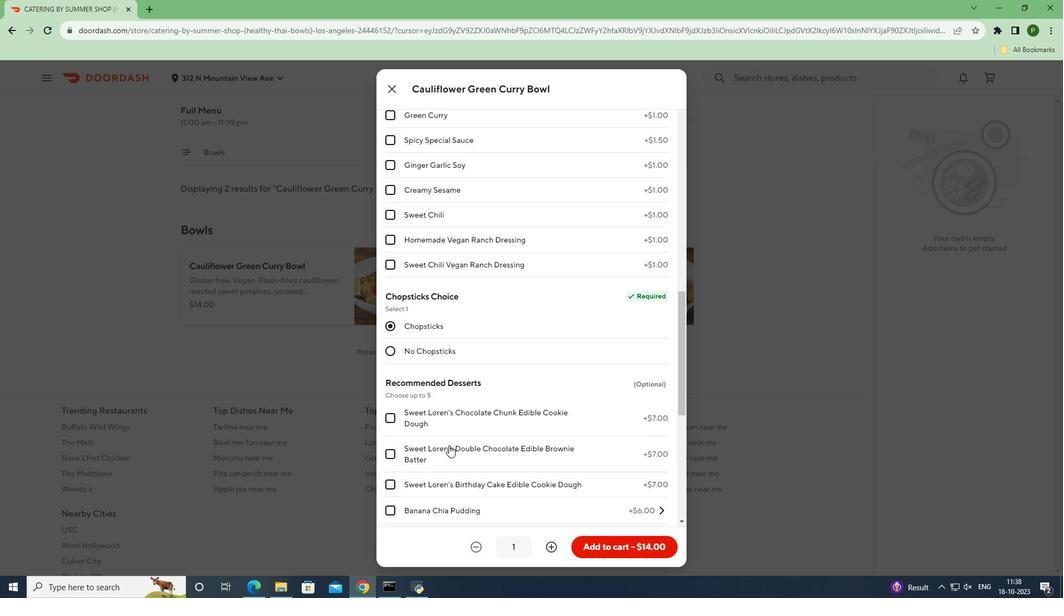 
Action: Mouse moved to (450, 438)
Screenshot: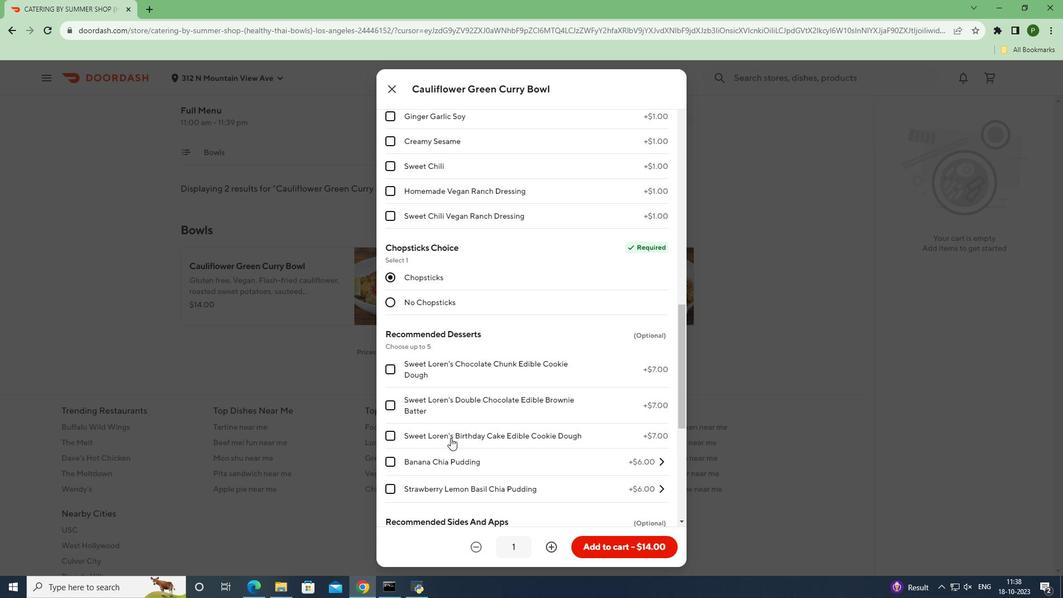 
Action: Mouse scrolled (450, 437) with delta (0, 0)
Screenshot: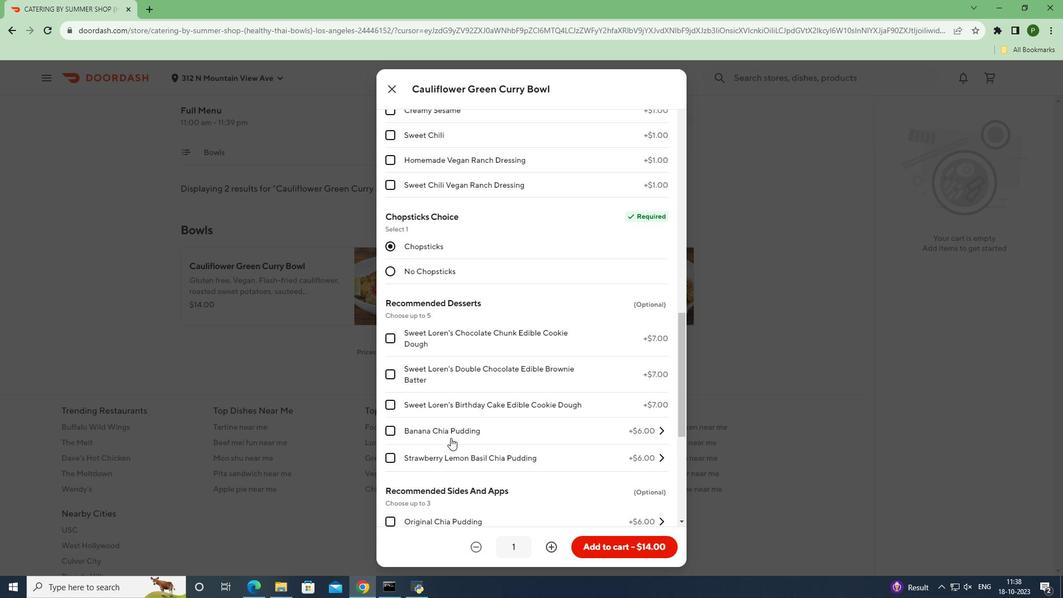 
Action: Mouse scrolled (450, 437) with delta (0, 0)
Screenshot: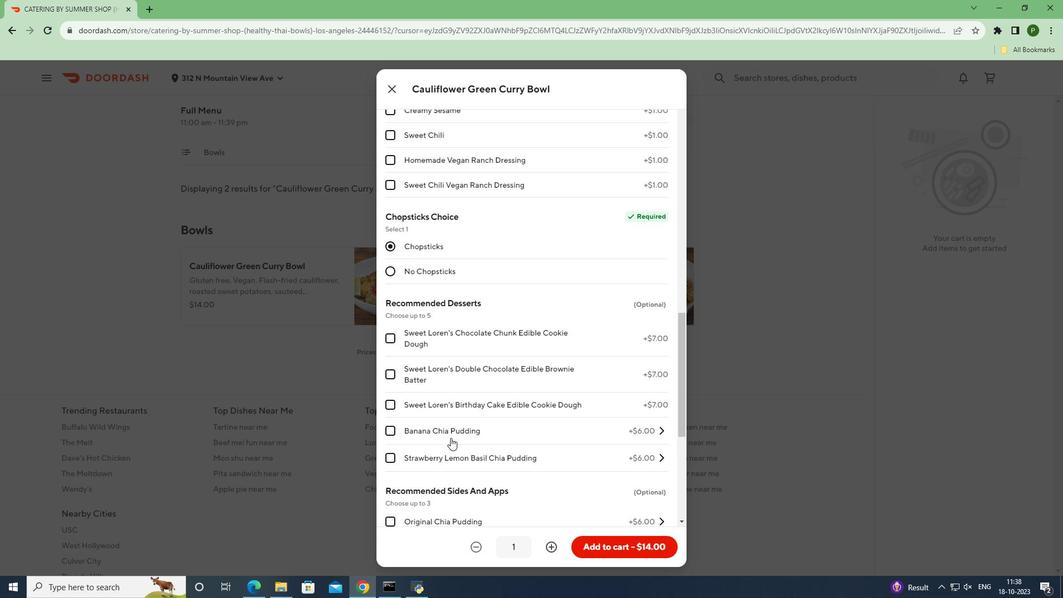 
Action: Mouse scrolled (450, 437) with delta (0, 0)
Screenshot: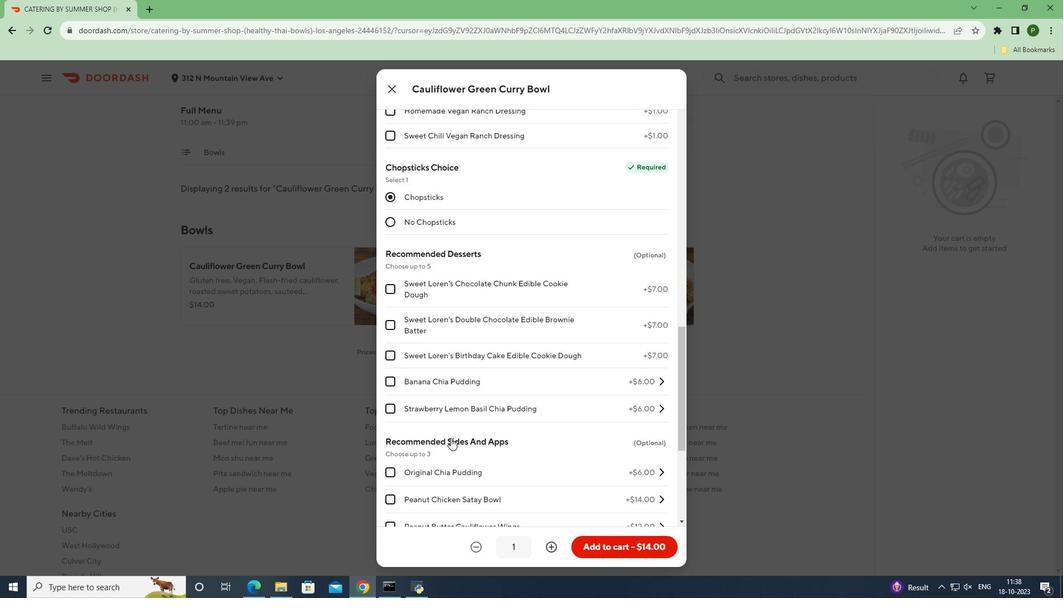 
Action: Mouse moved to (455, 436)
Screenshot: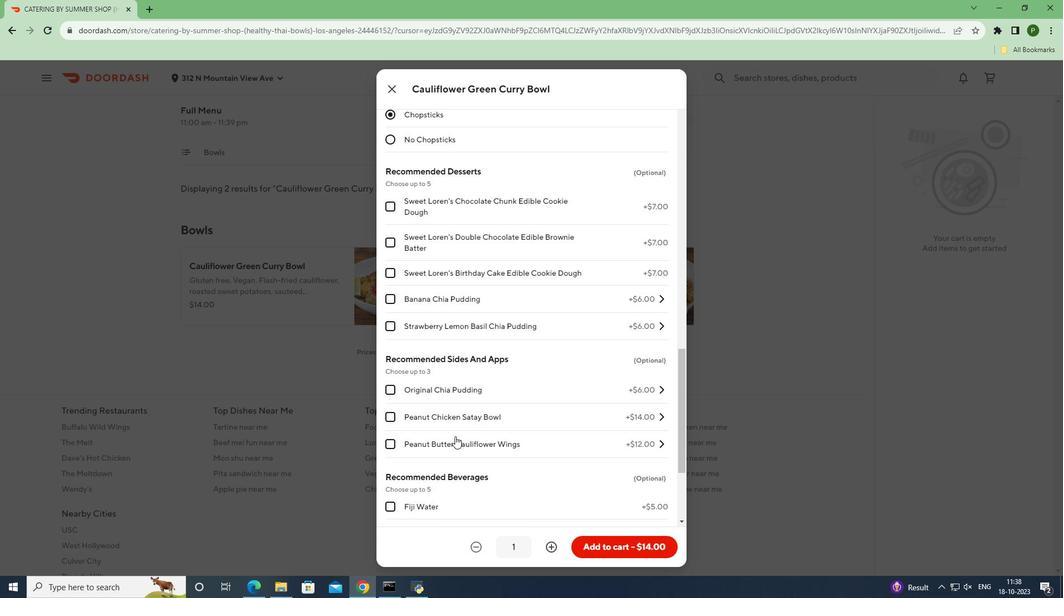 
Action: Mouse scrolled (455, 435) with delta (0, 0)
Screenshot: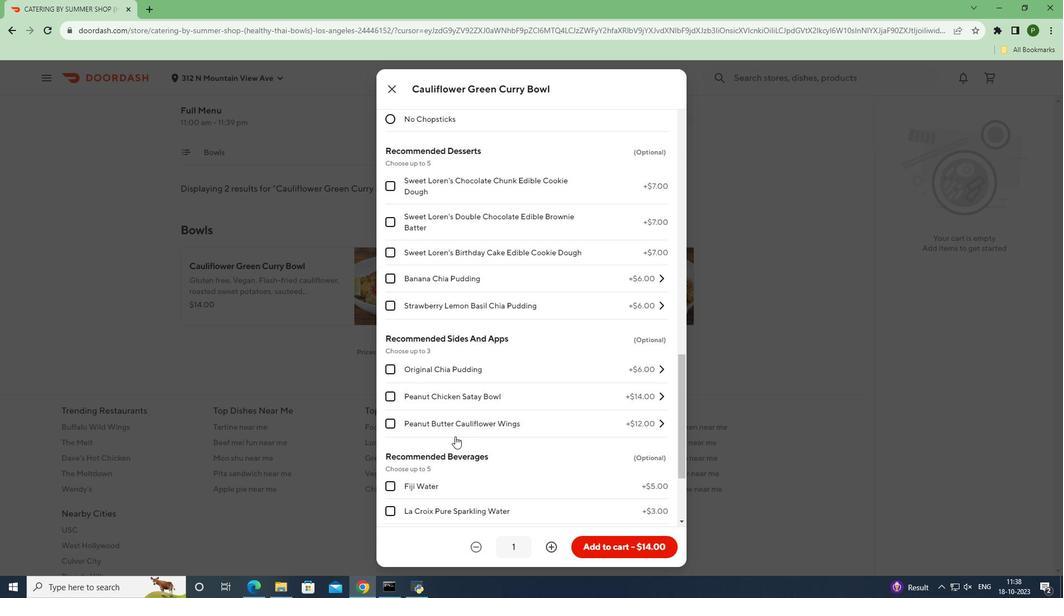 
Action: Mouse scrolled (455, 435) with delta (0, 0)
Screenshot: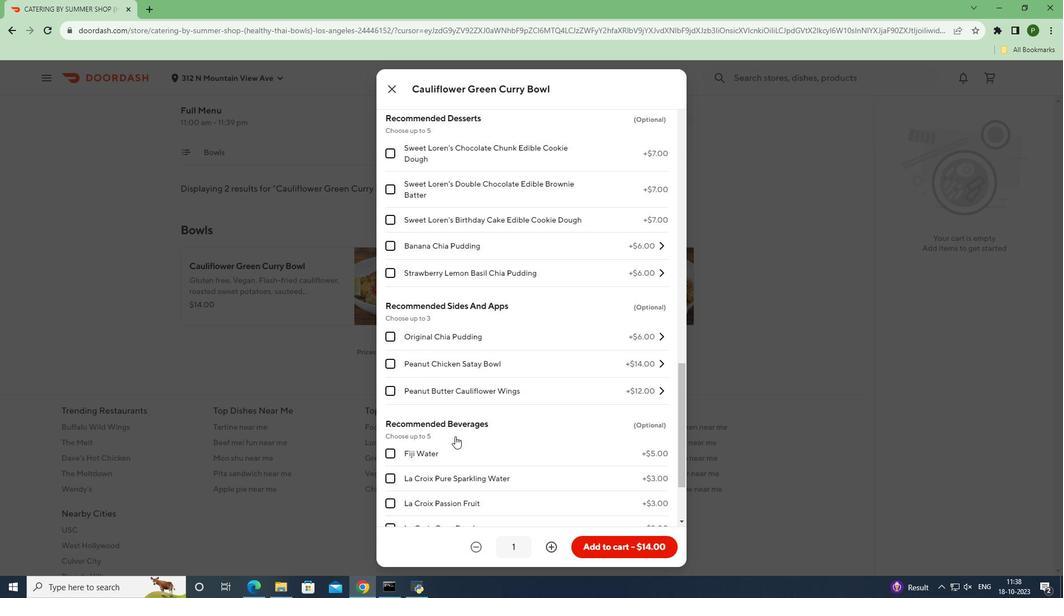 
Action: Mouse scrolled (455, 435) with delta (0, 0)
Screenshot: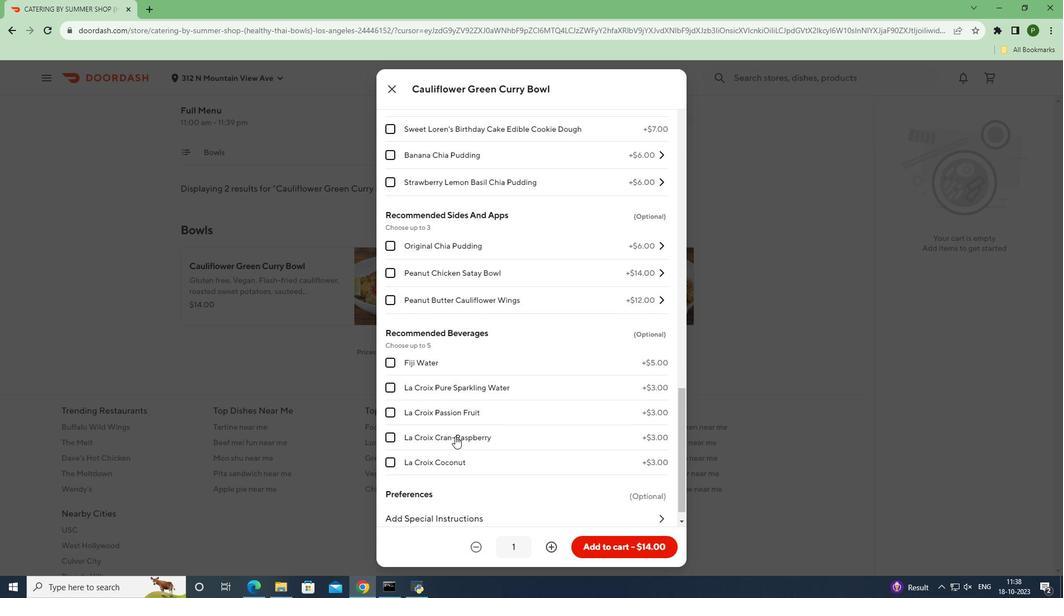 
Action: Mouse scrolled (455, 435) with delta (0, 0)
Screenshot: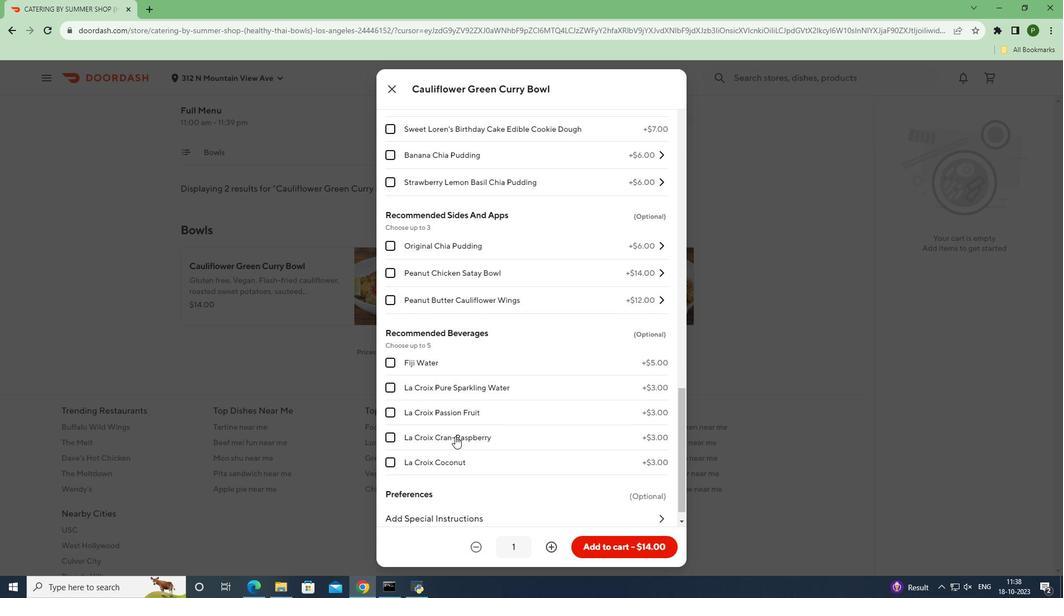 
Action: Mouse scrolled (455, 435) with delta (0, 0)
Screenshot: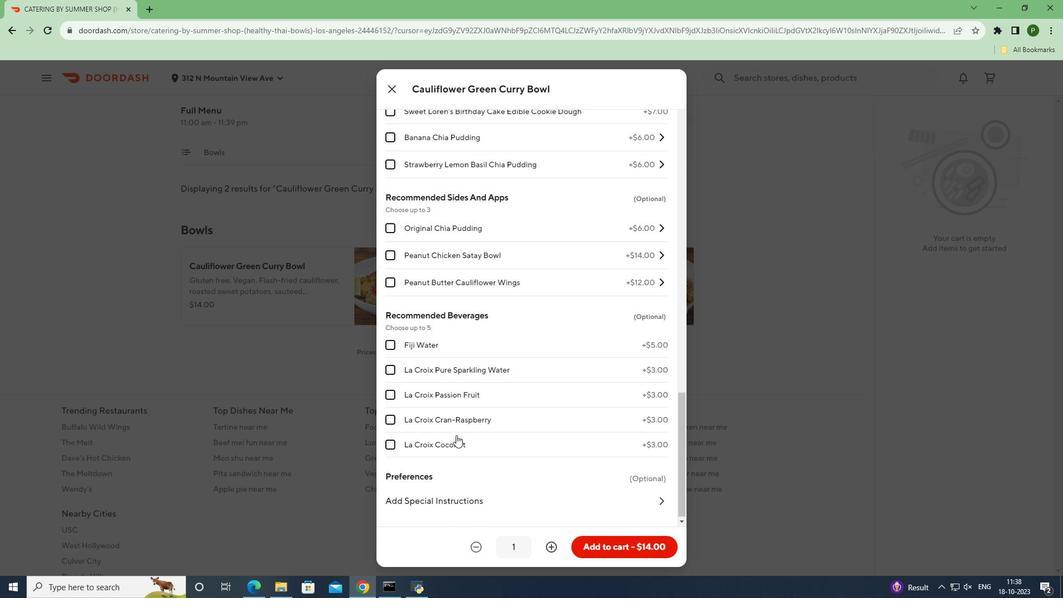 
Action: Mouse scrolled (455, 435) with delta (0, 0)
Screenshot: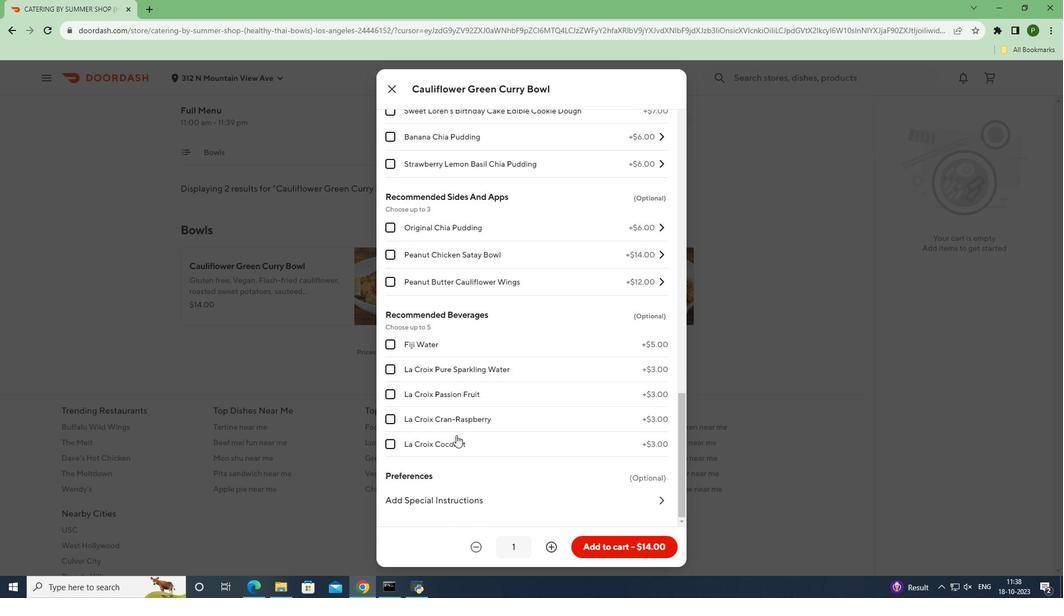 
Action: Mouse moved to (596, 543)
Screenshot: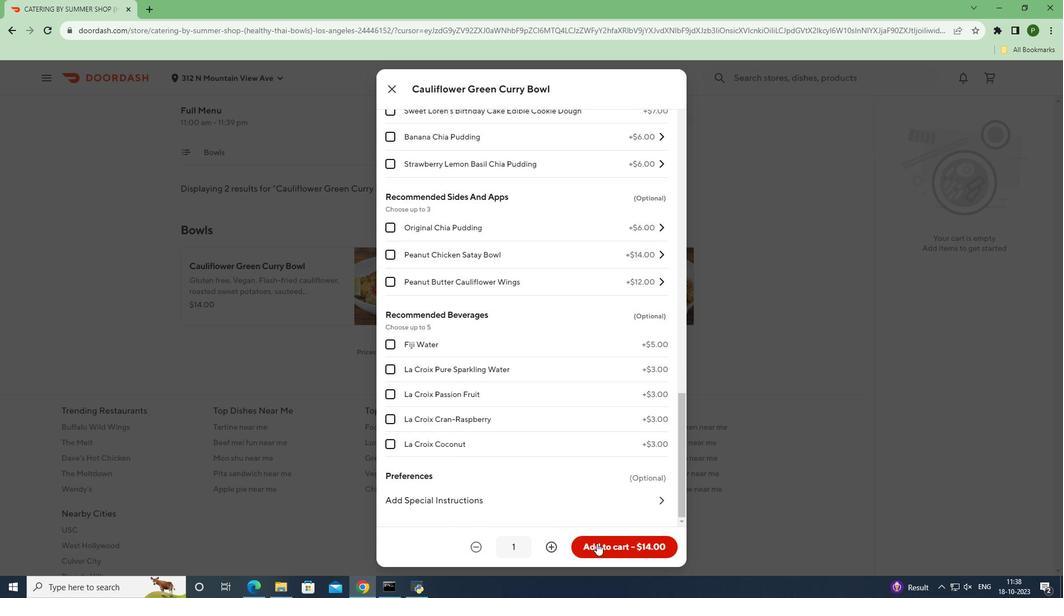 
Action: Mouse pressed left at (596, 543)
Screenshot: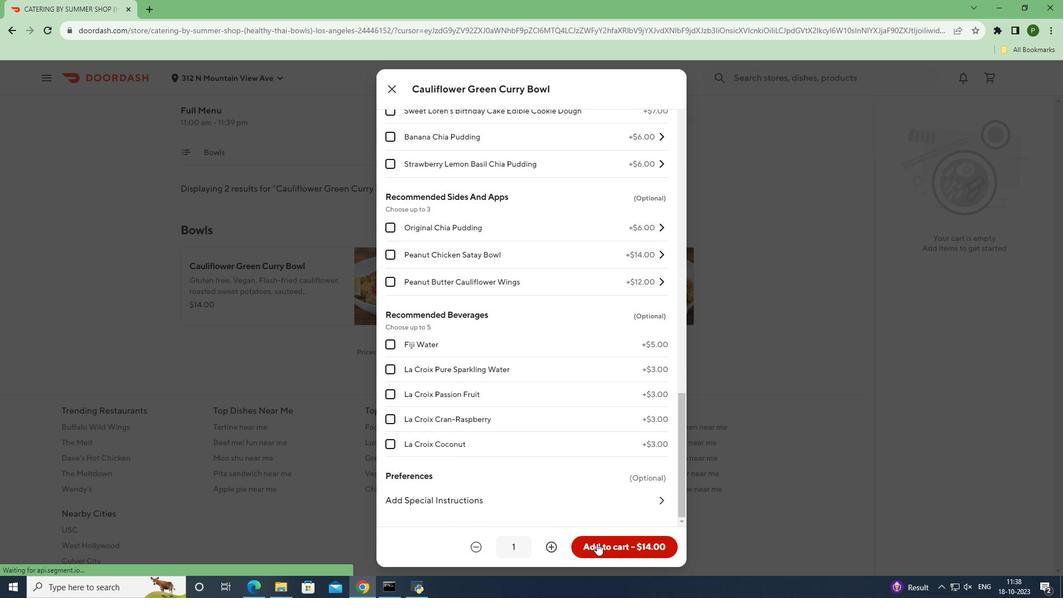 
Action: Mouse moved to (707, 471)
Screenshot: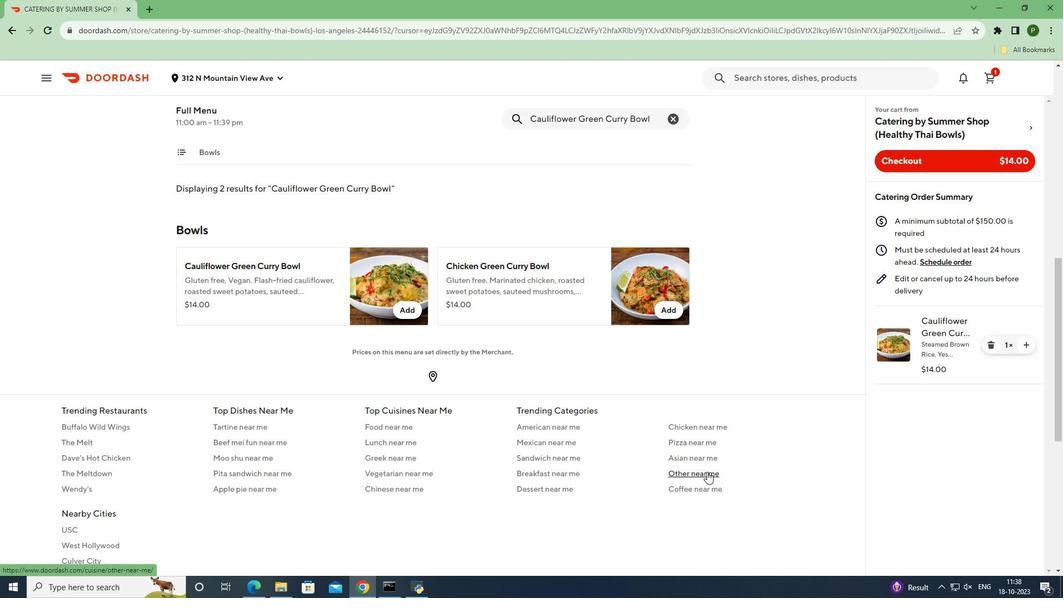 
